 Task: Configure the predefined case teams.
Action: Mouse moved to (1260, 91)
Screenshot: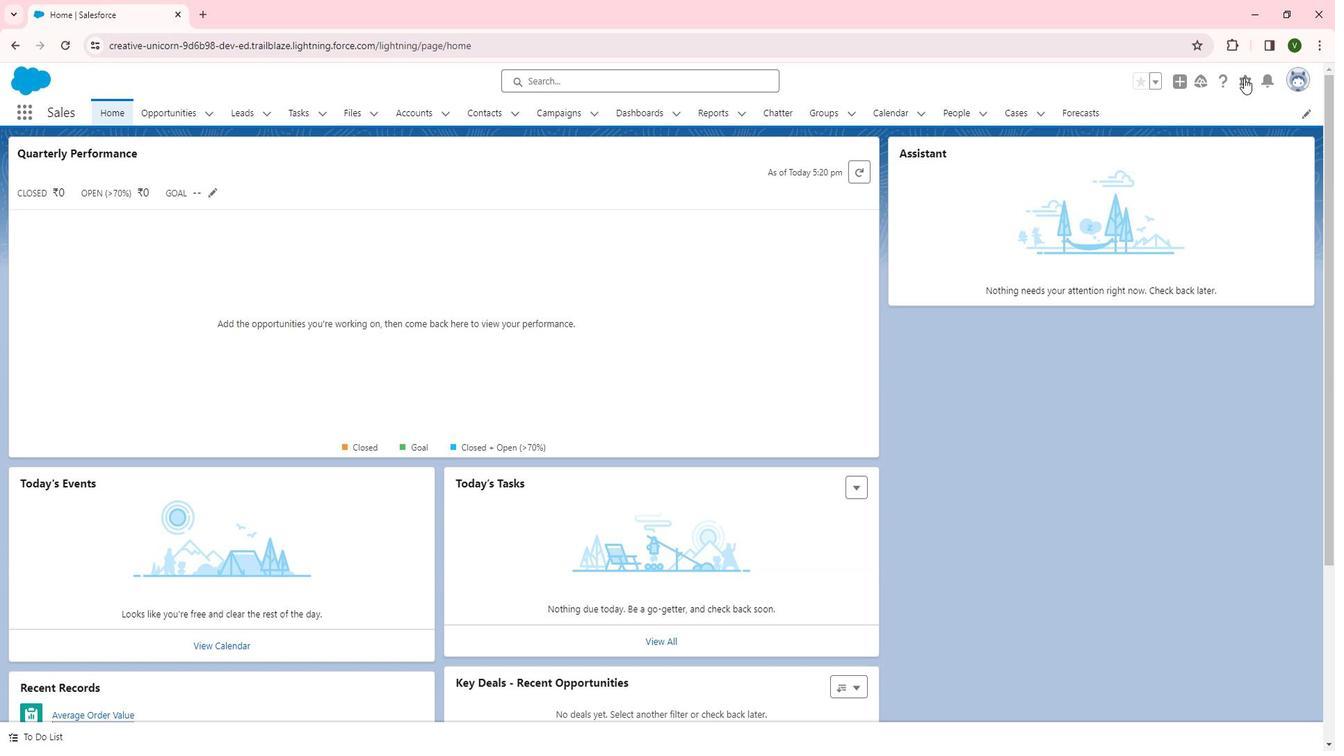 
Action: Mouse pressed left at (1260, 91)
Screenshot: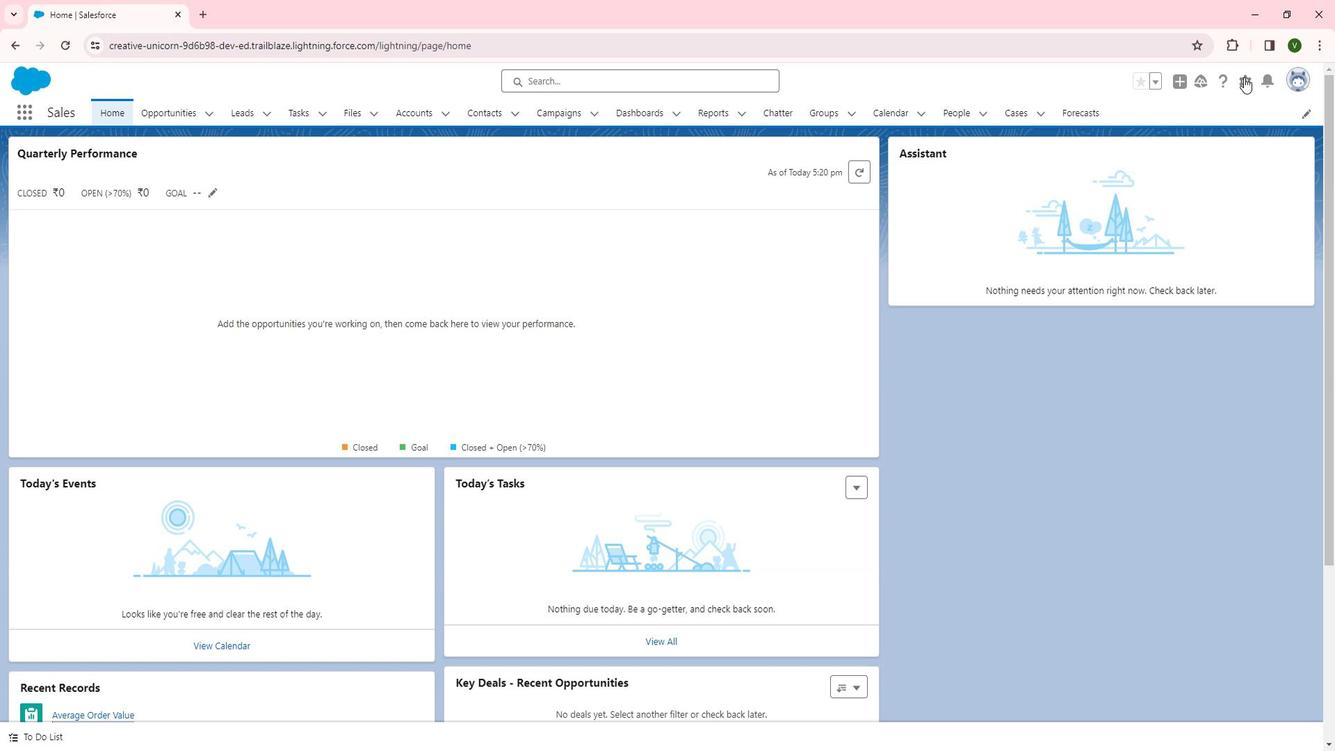 
Action: Mouse moved to (1195, 132)
Screenshot: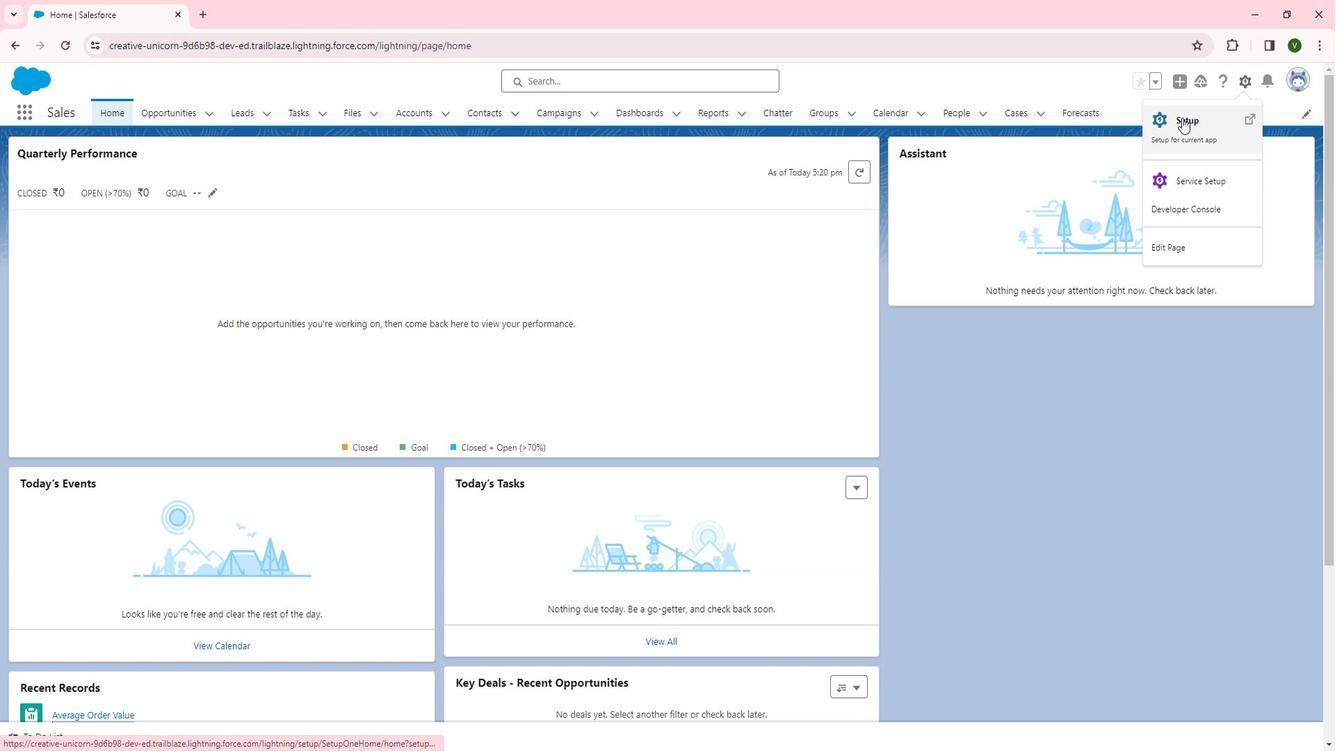 
Action: Mouse pressed left at (1195, 132)
Screenshot: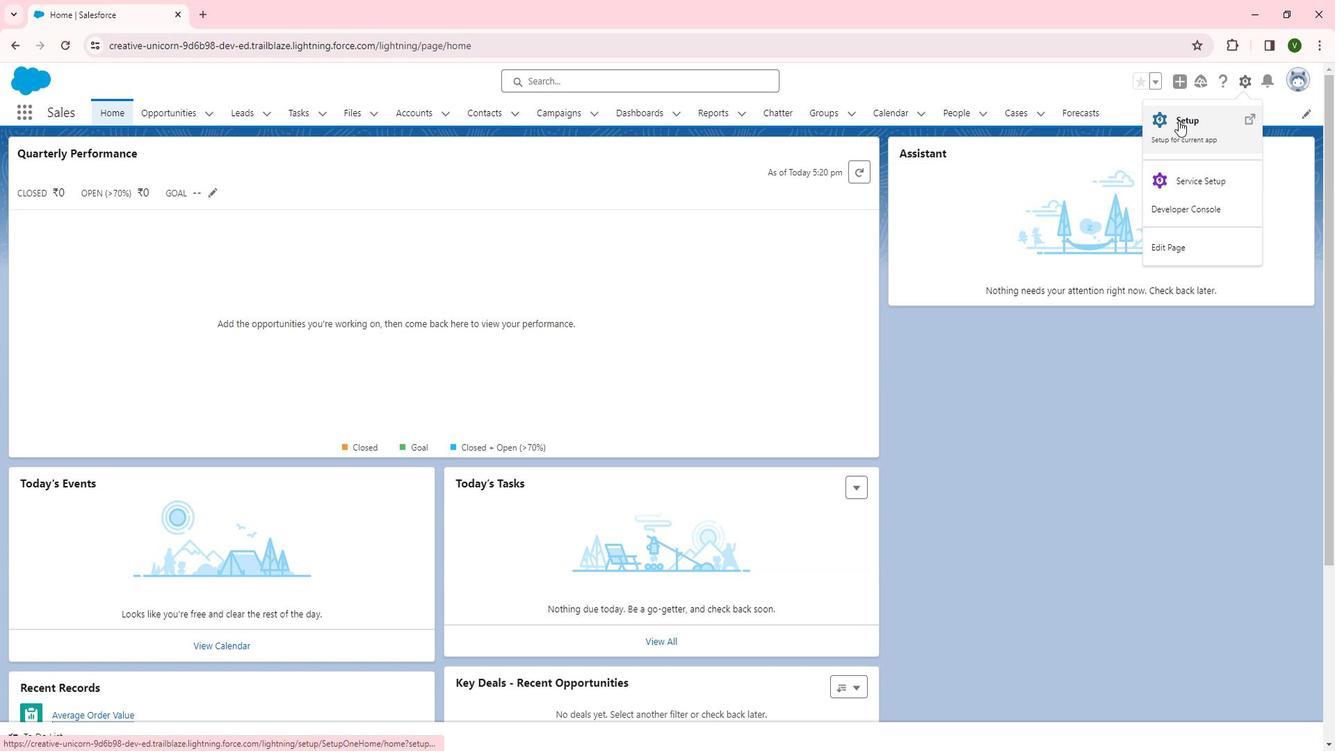 
Action: Mouse moved to (119, 538)
Screenshot: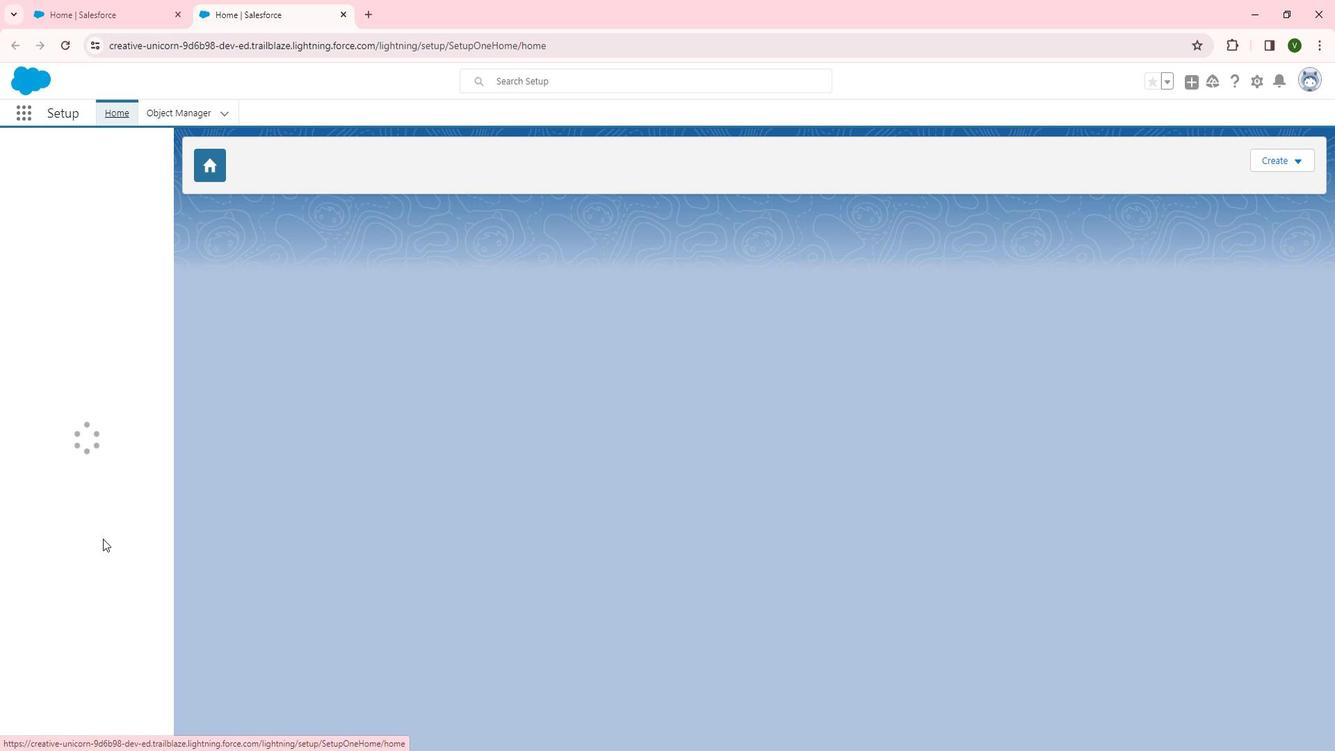
Action: Mouse scrolled (119, 538) with delta (0, 0)
Screenshot: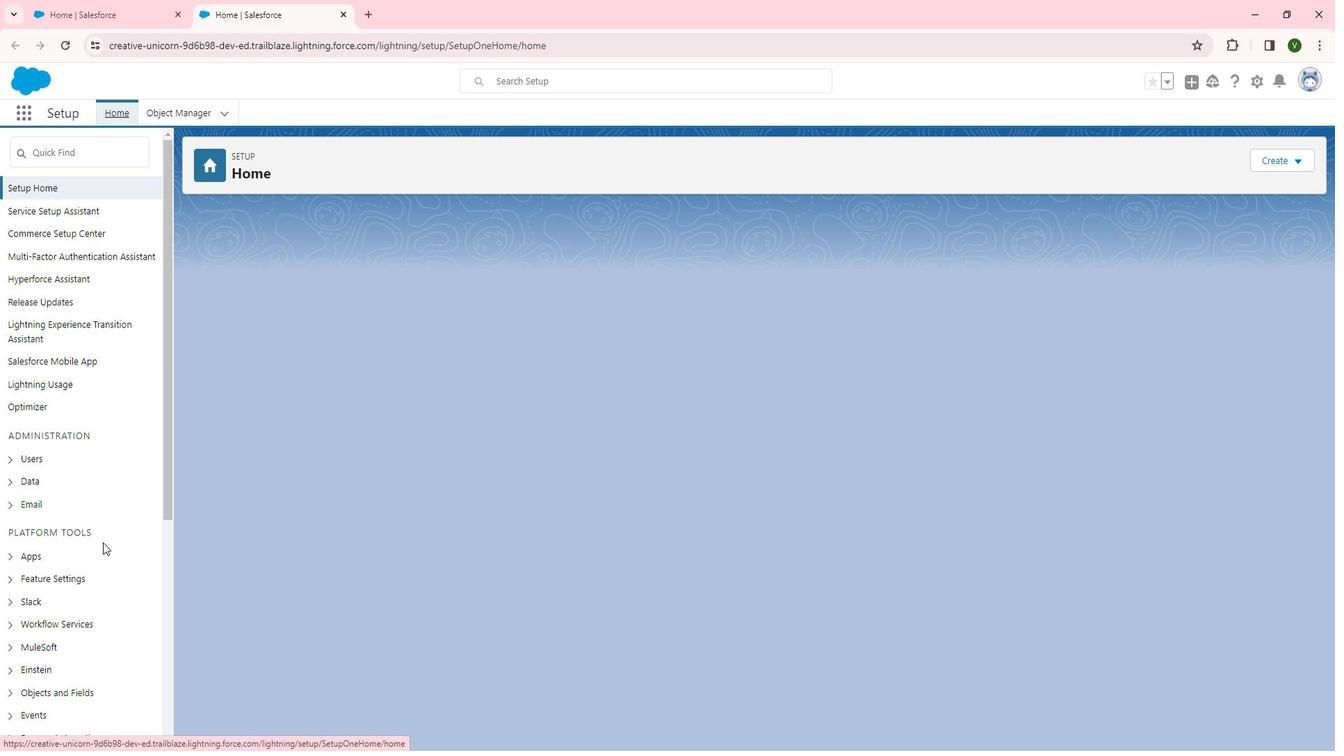 
Action: Mouse scrolled (119, 538) with delta (0, 0)
Screenshot: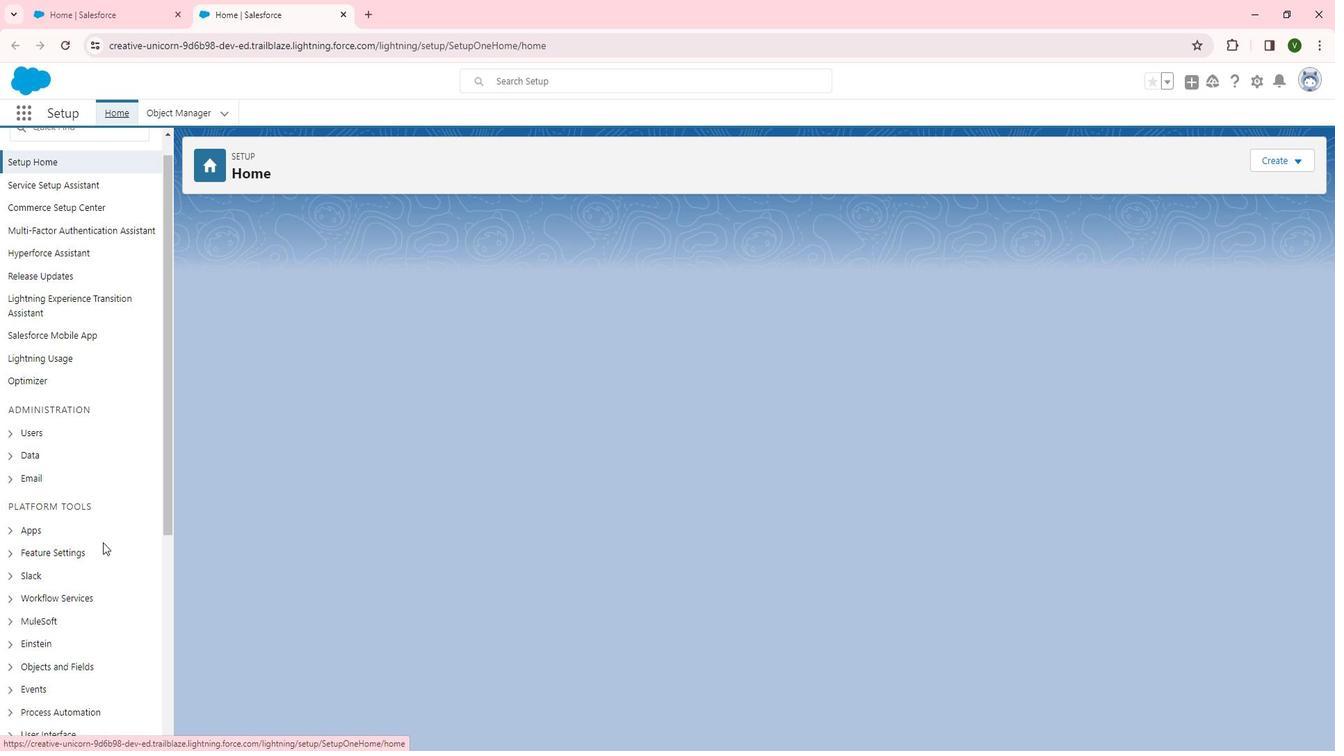 
Action: Mouse scrolled (119, 538) with delta (0, 0)
Screenshot: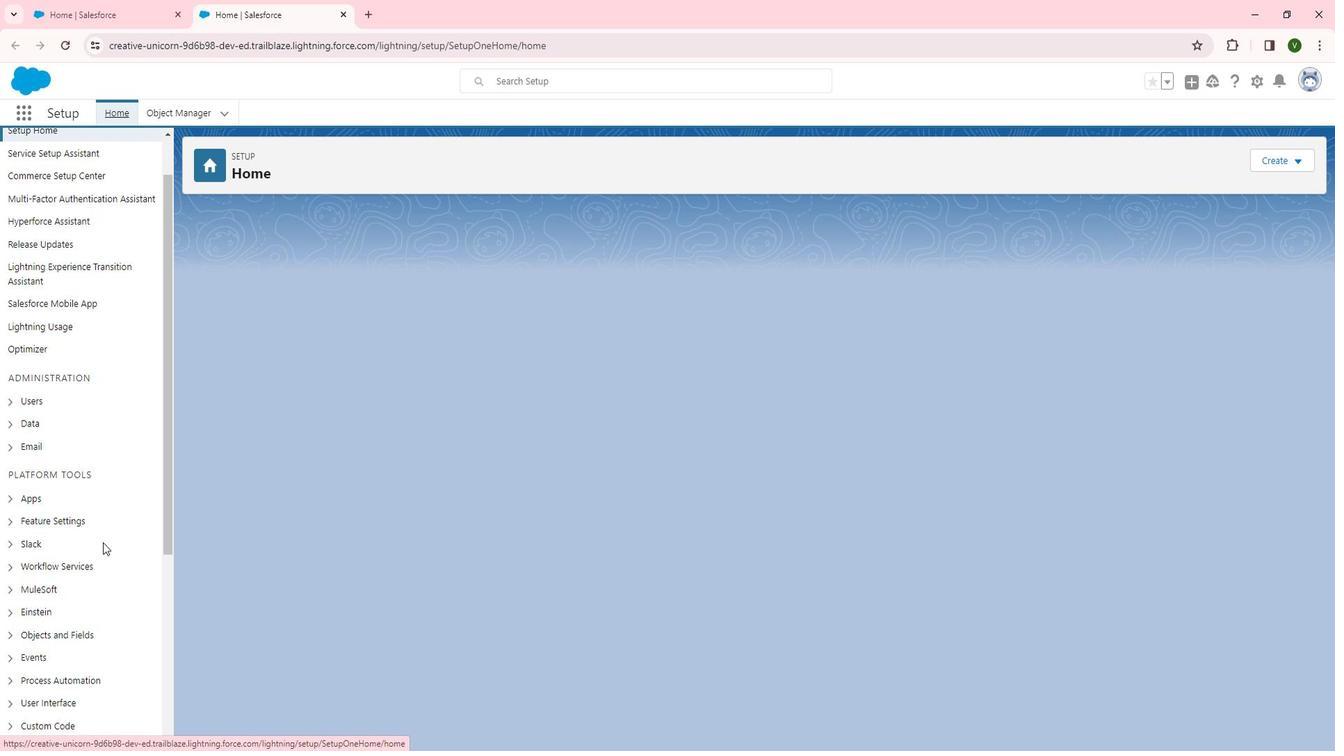 
Action: Mouse moved to (27, 365)
Screenshot: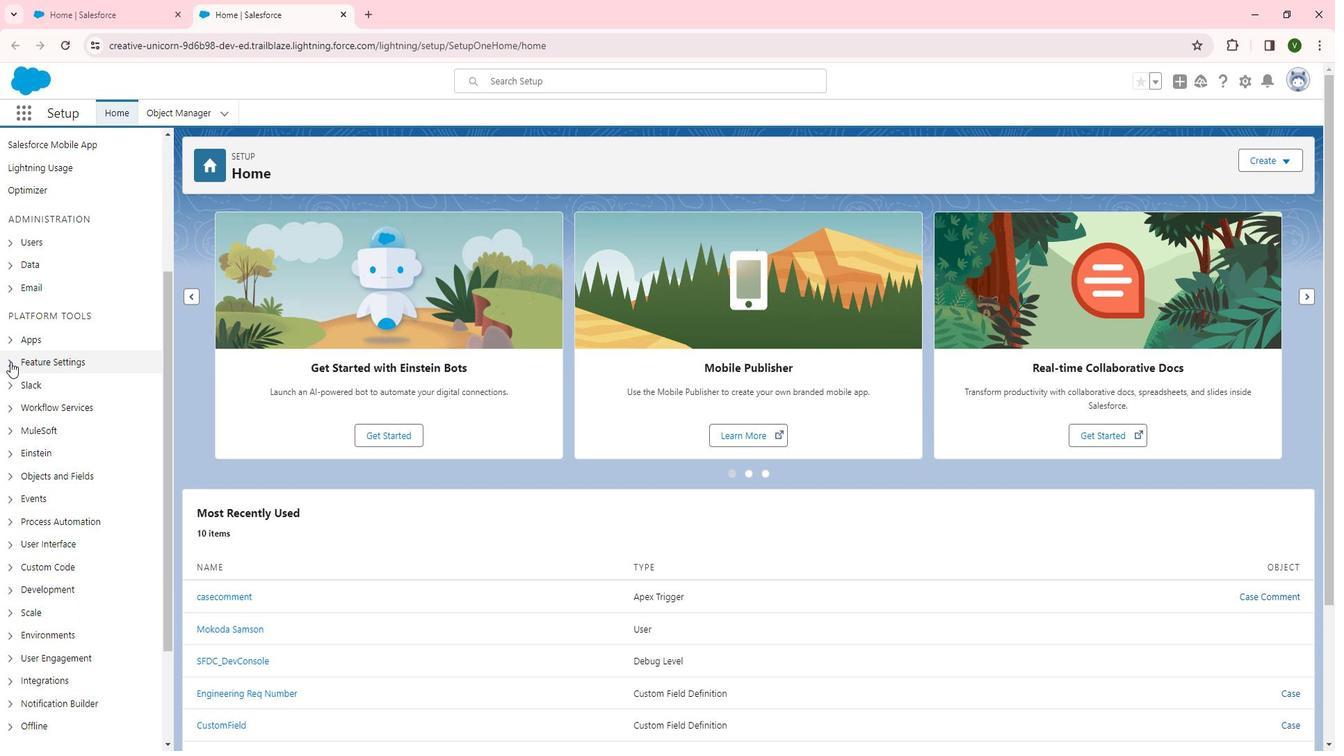 
Action: Mouse pressed left at (27, 365)
Screenshot: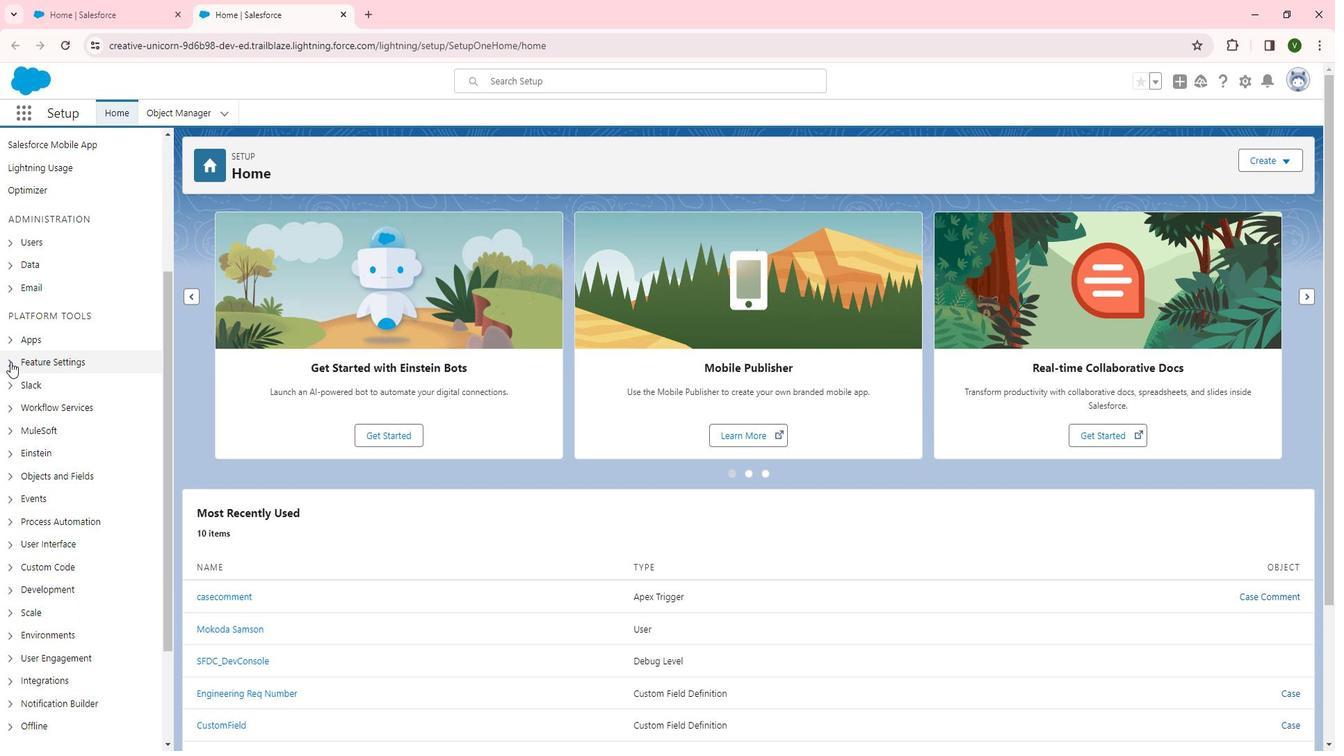 
Action: Mouse moved to (93, 643)
Screenshot: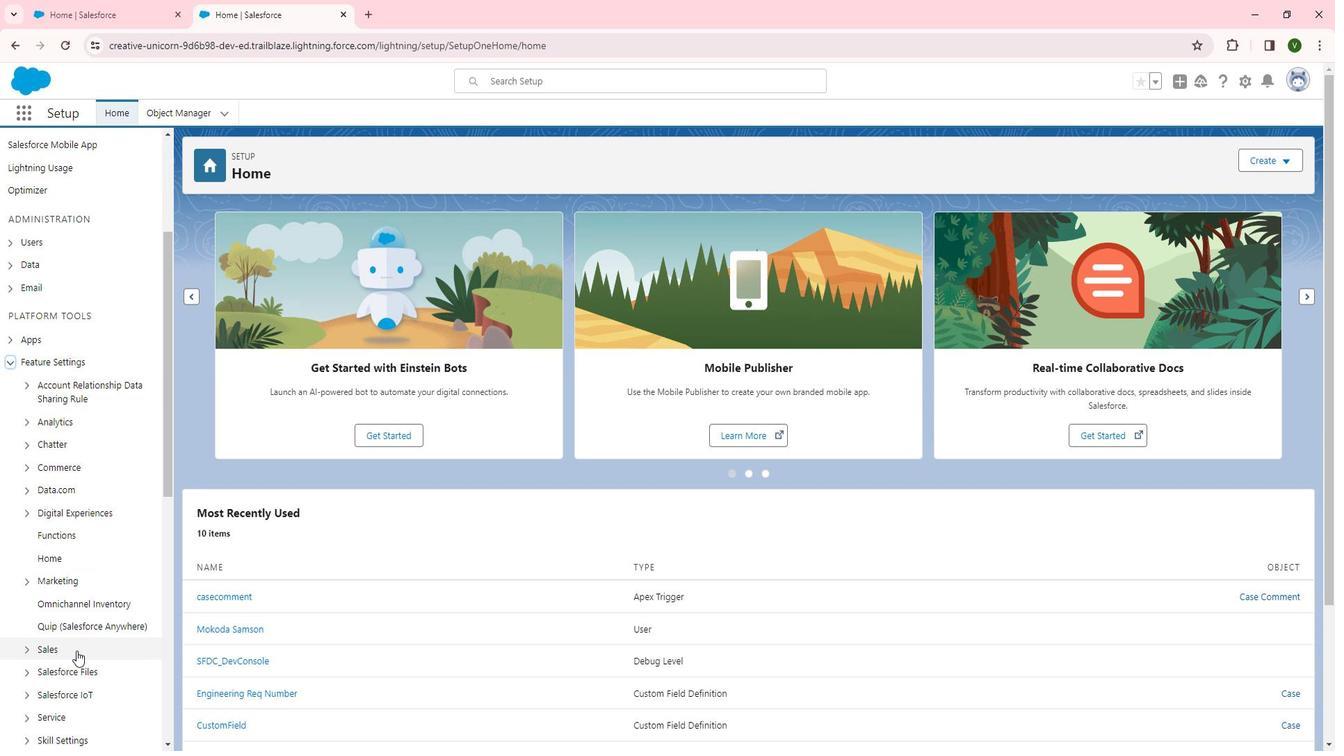 
Action: Mouse scrolled (93, 642) with delta (0, 0)
Screenshot: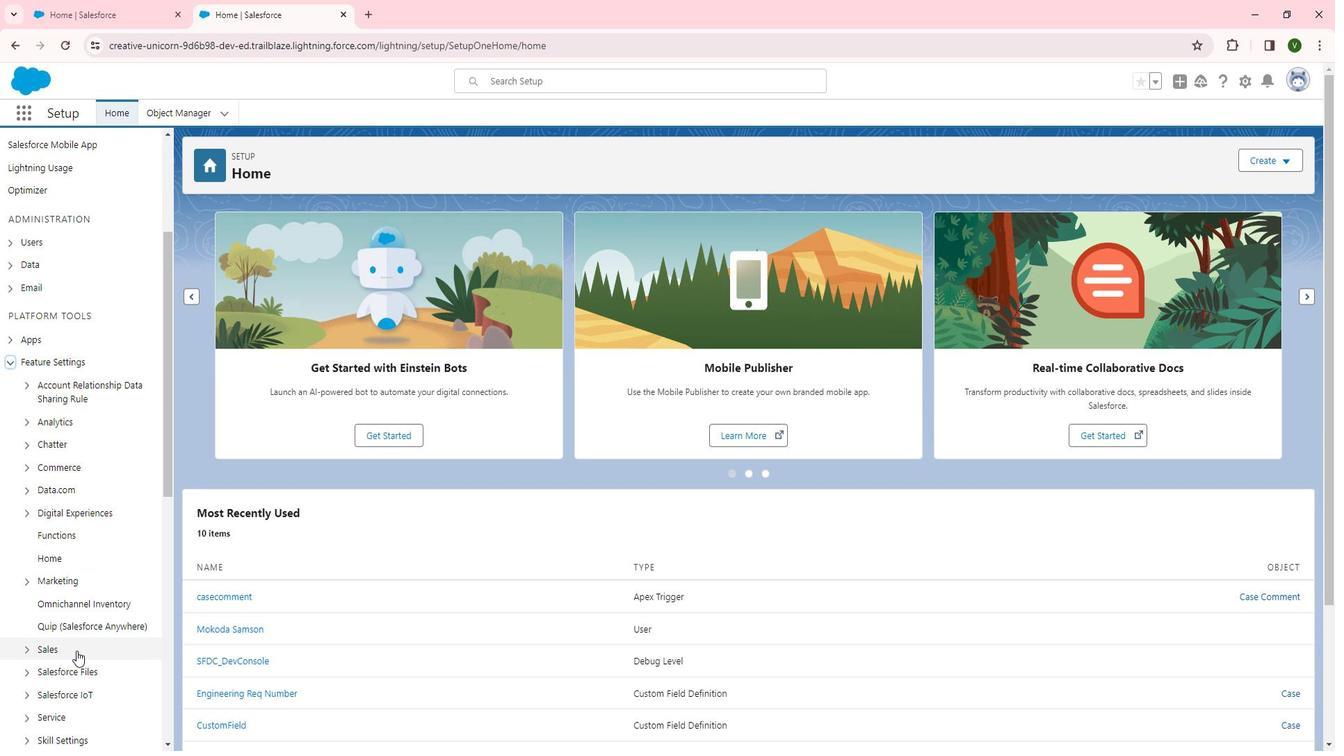 
Action: Mouse scrolled (93, 642) with delta (0, 0)
Screenshot: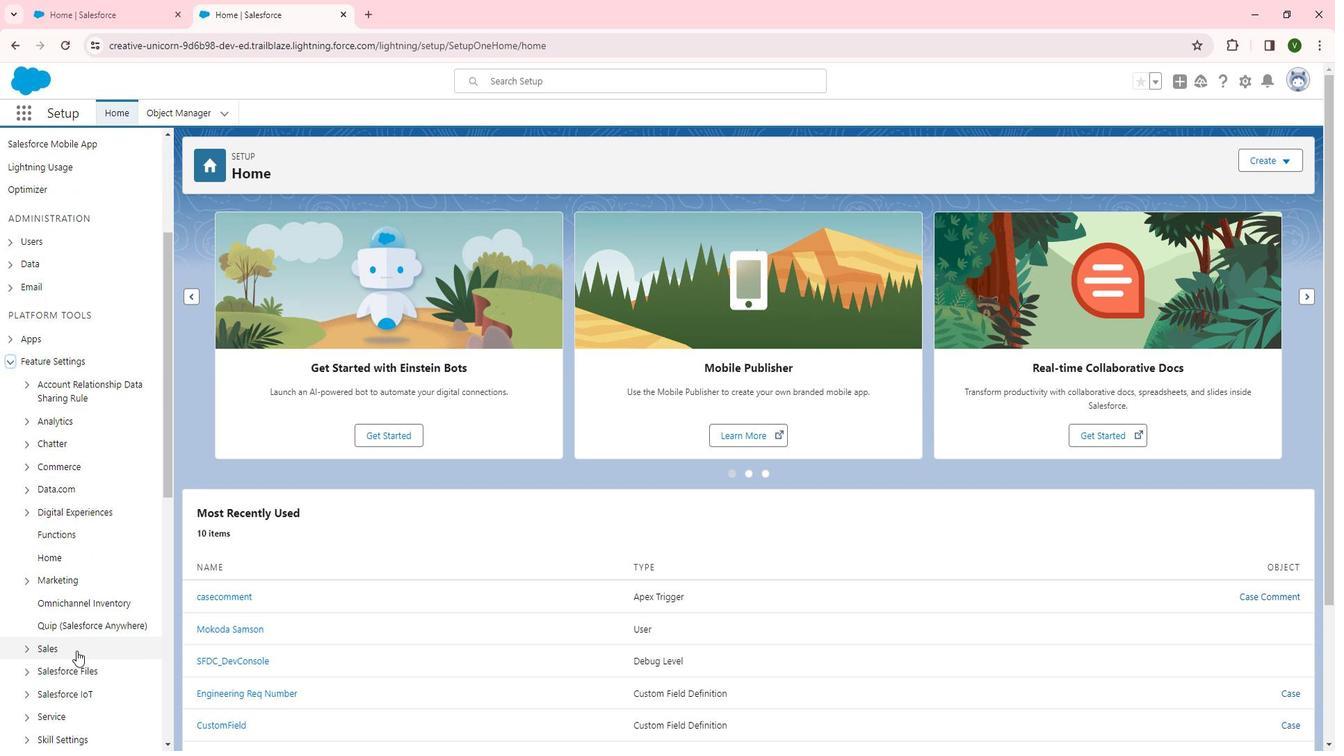 
Action: Mouse moved to (44, 563)
Screenshot: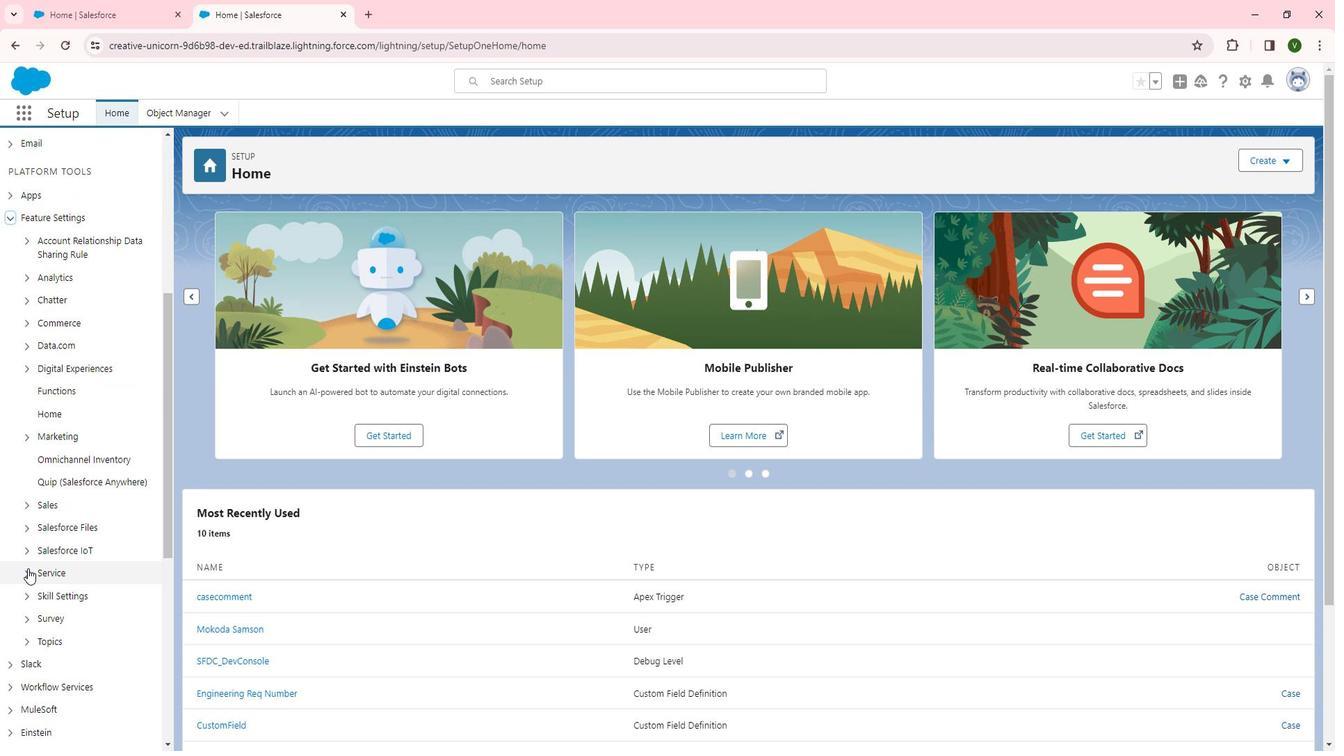 
Action: Mouse pressed left at (44, 563)
Screenshot: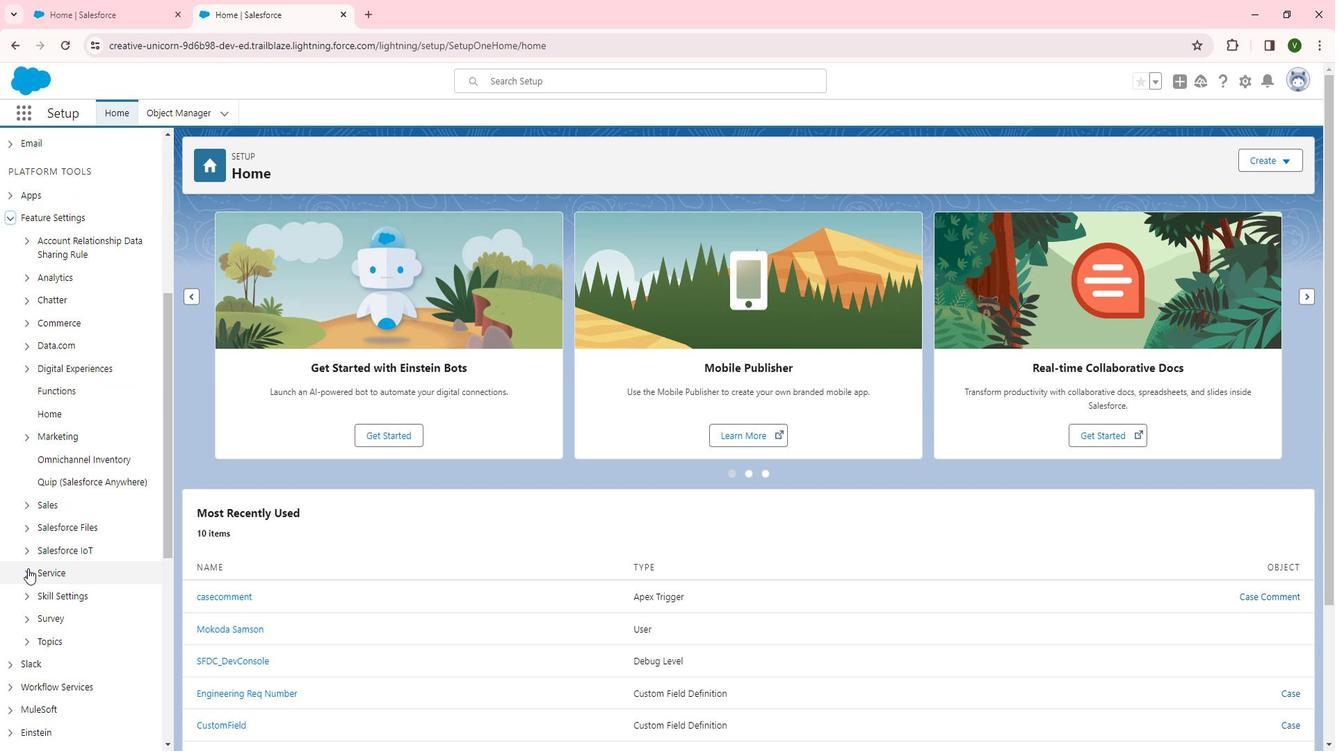 
Action: Mouse moved to (106, 571)
Screenshot: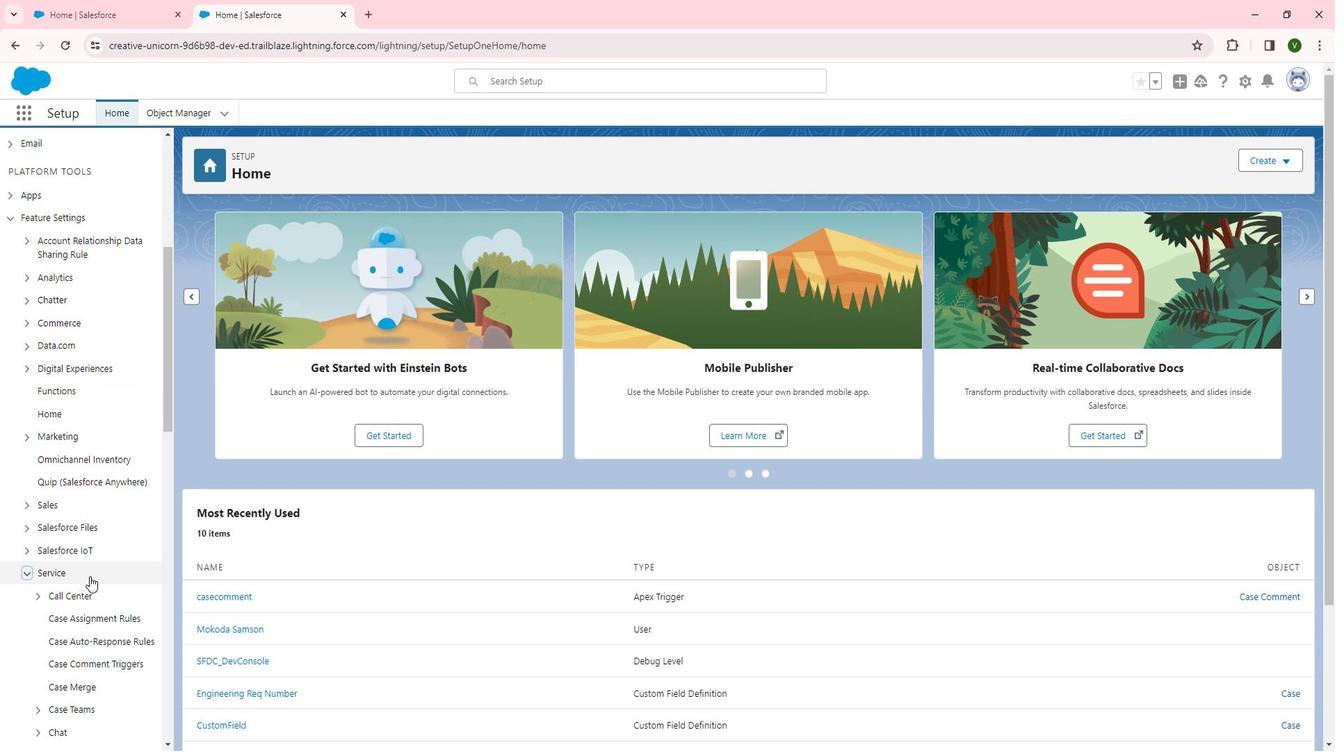 
Action: Mouse scrolled (106, 570) with delta (0, 0)
Screenshot: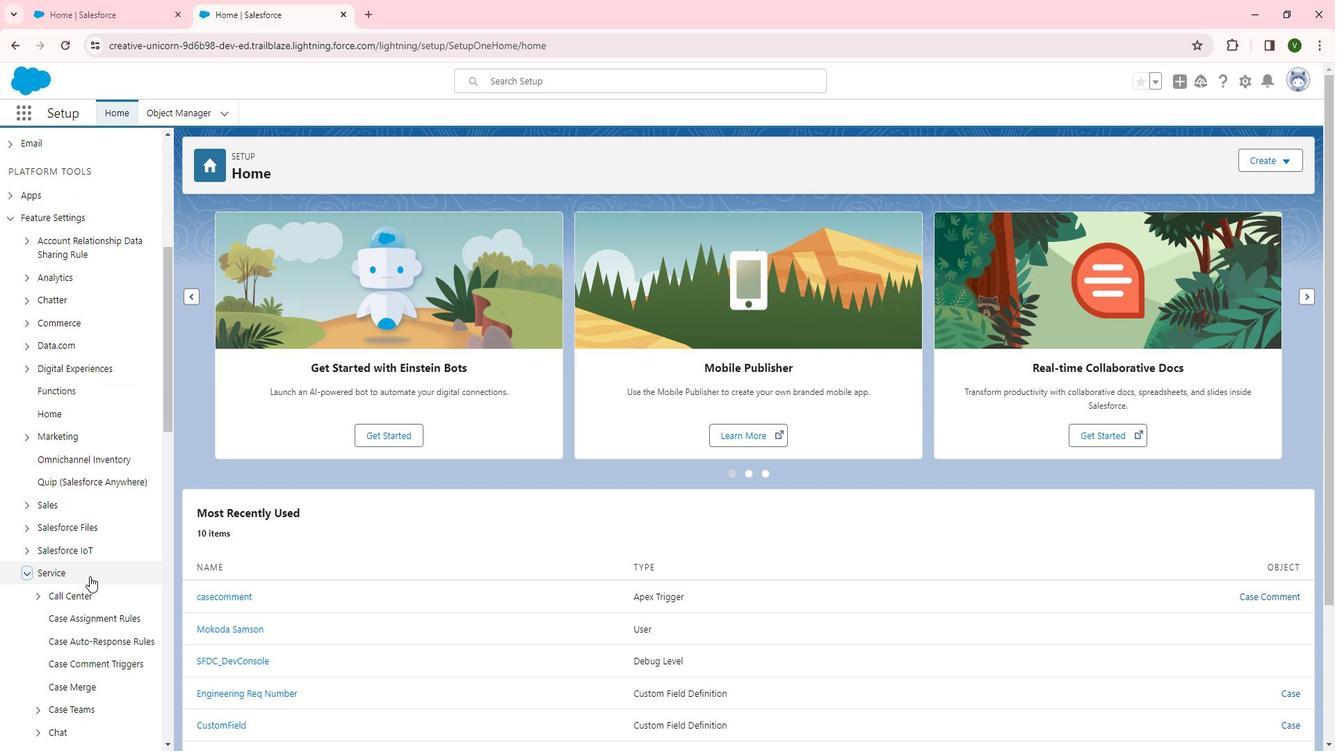 
Action: Mouse scrolled (106, 570) with delta (0, 0)
Screenshot: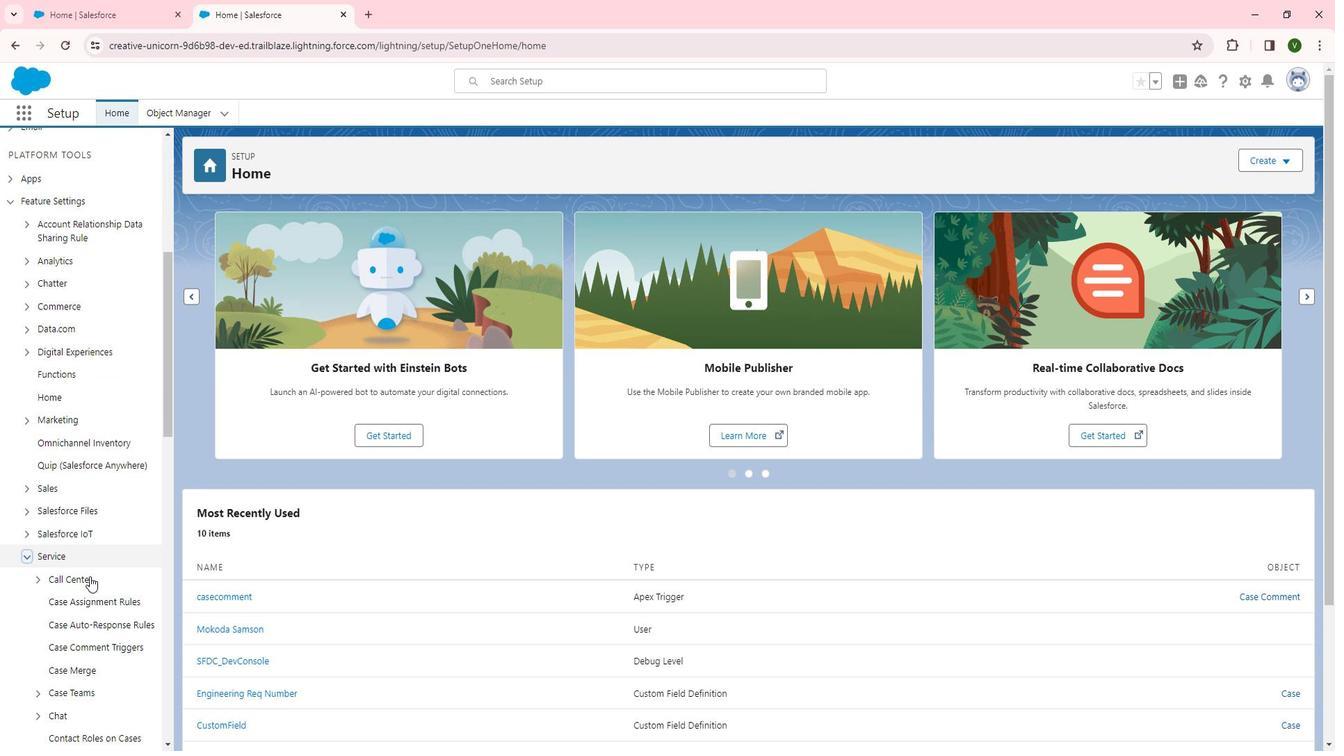 
Action: Mouse moved to (56, 558)
Screenshot: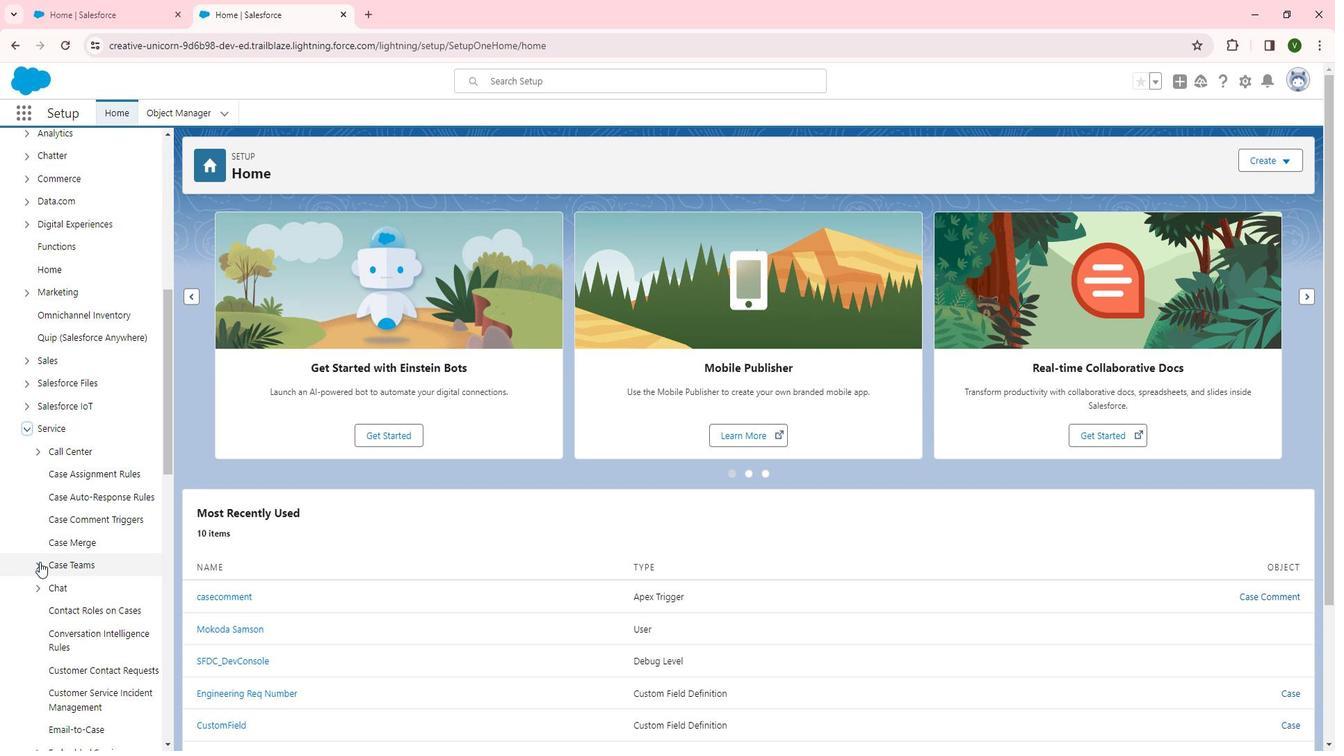 
Action: Mouse pressed left at (56, 558)
Screenshot: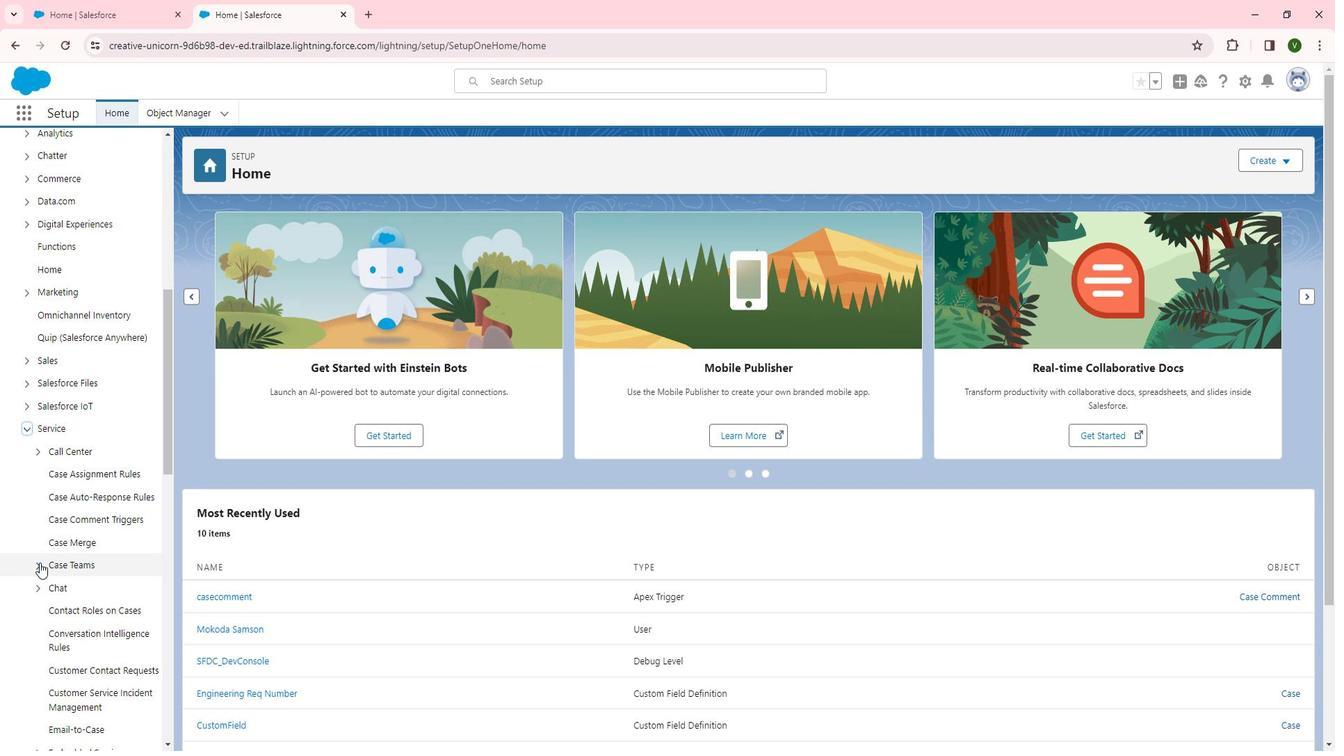 
Action: Mouse moved to (116, 603)
Screenshot: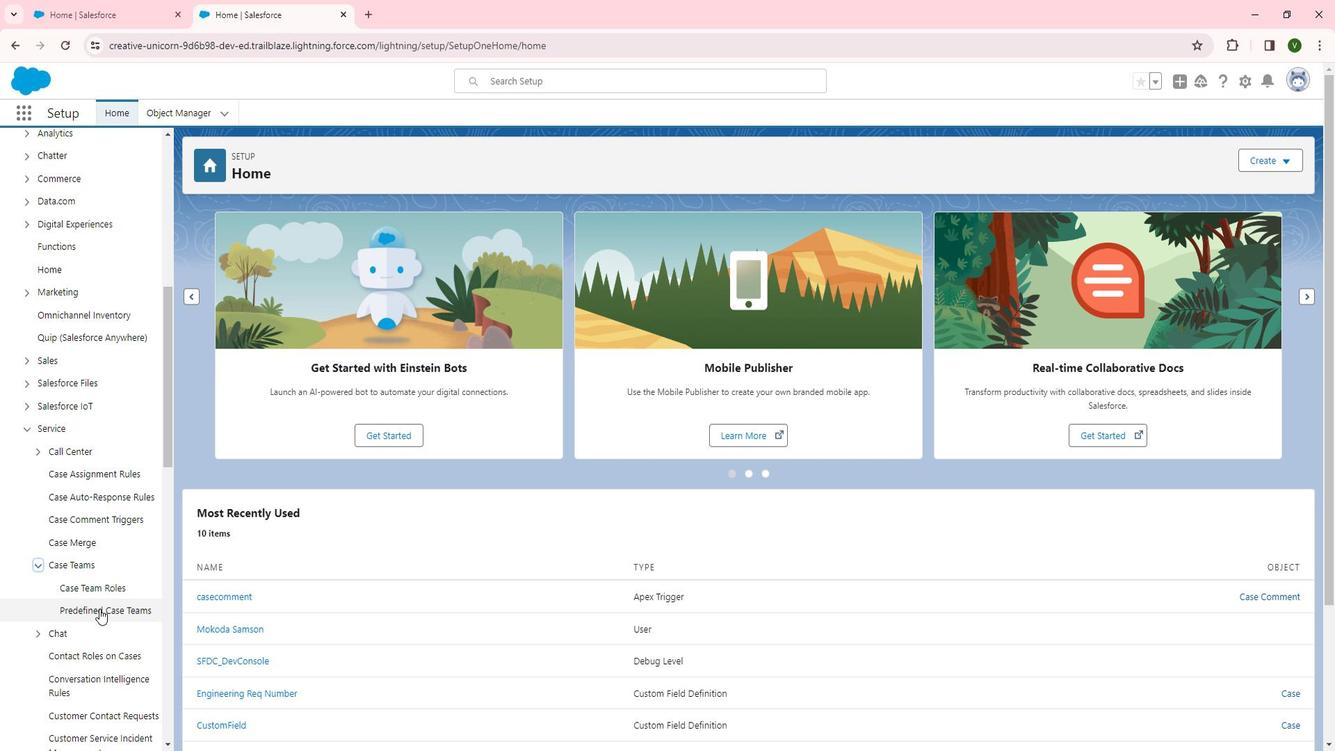 
Action: Mouse pressed left at (116, 603)
Screenshot: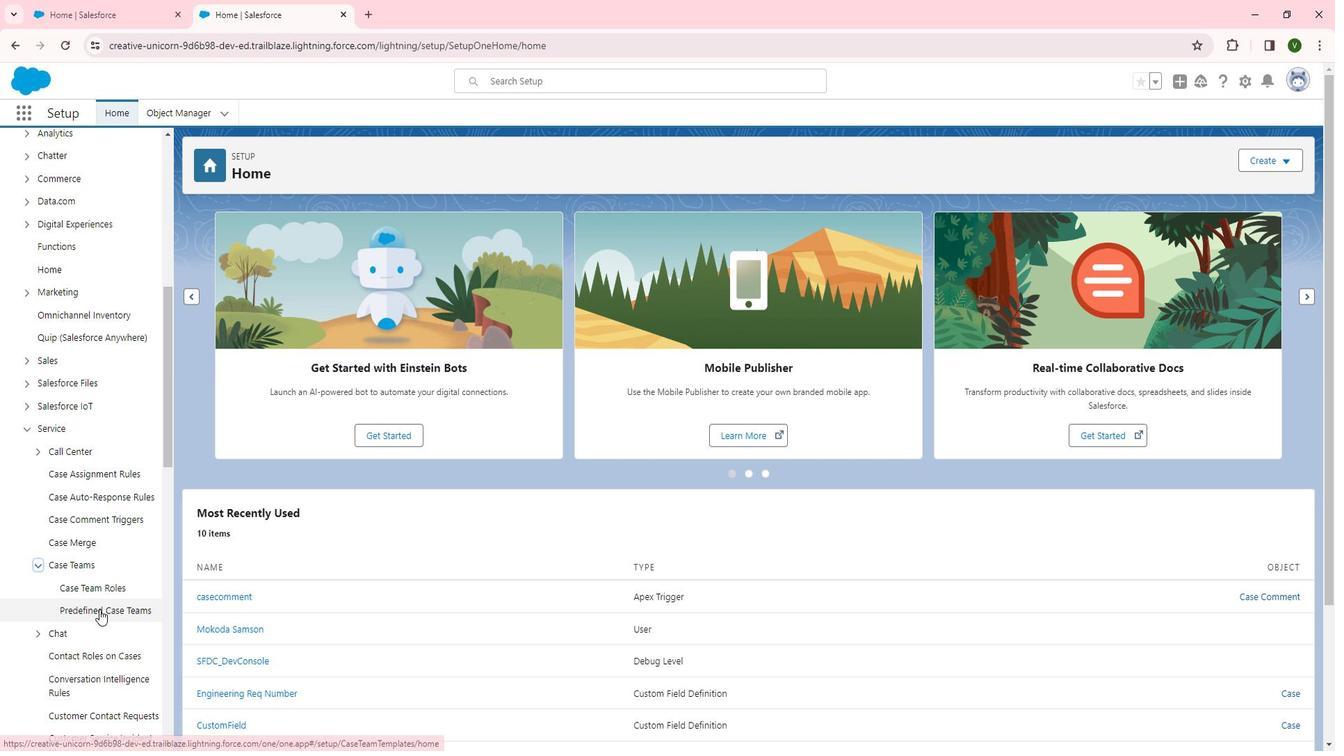 
Action: Mouse moved to (771, 286)
Screenshot: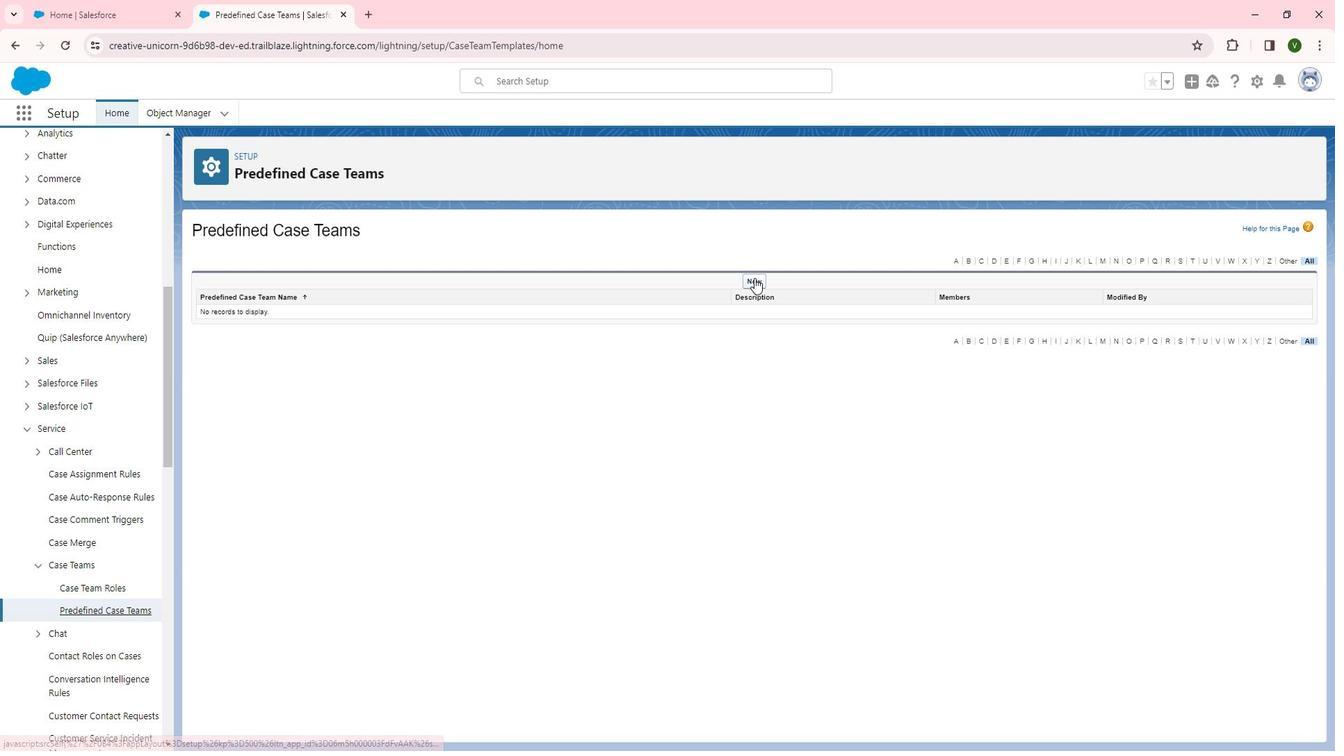 
Action: Mouse pressed left at (771, 286)
Screenshot: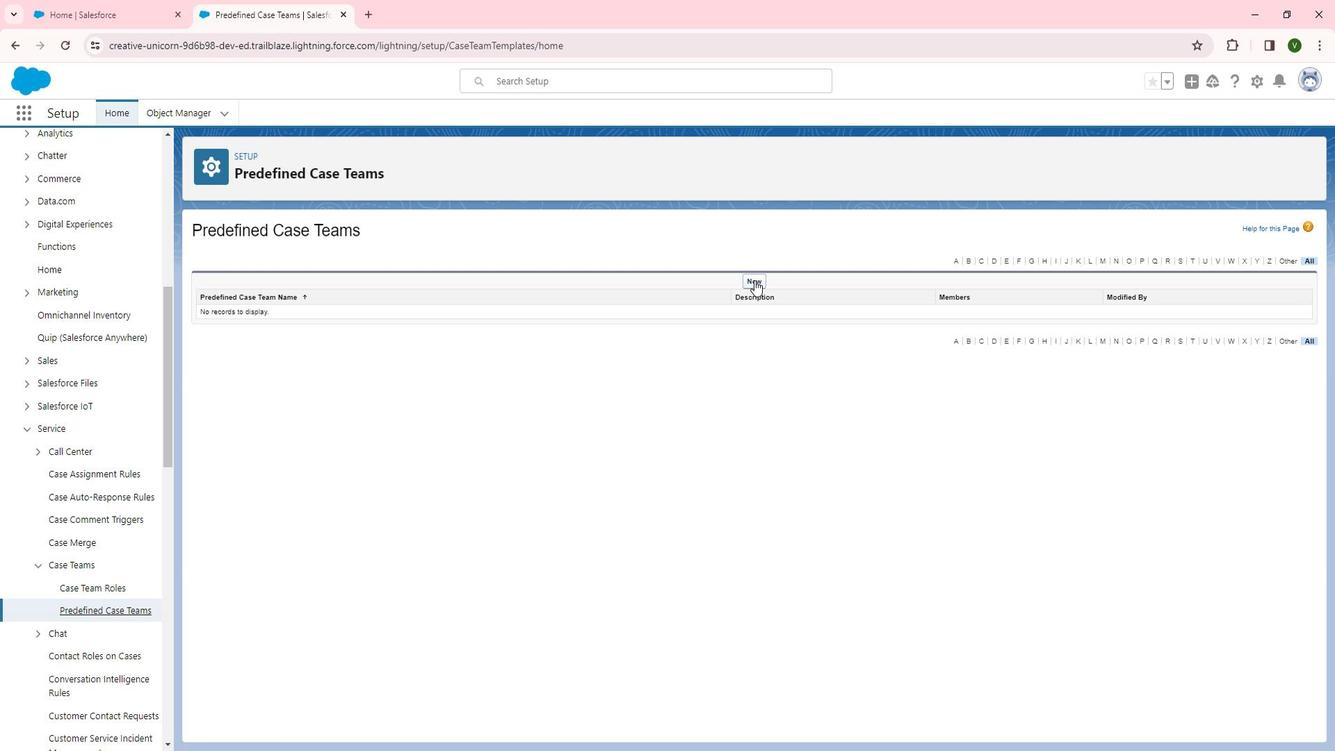 
Action: Mouse moved to (458, 301)
Screenshot: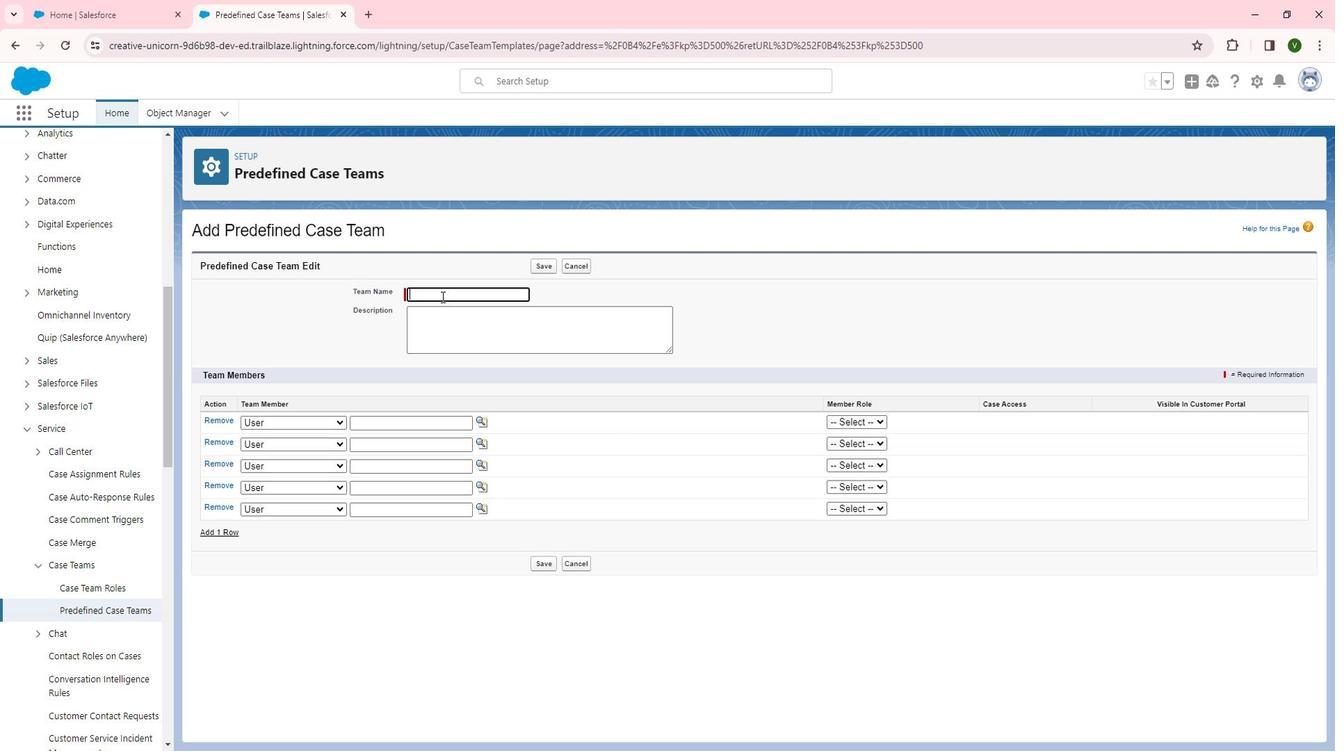 
Action: Key pressed chat<Key.space><Key.shift>Support
Screenshot: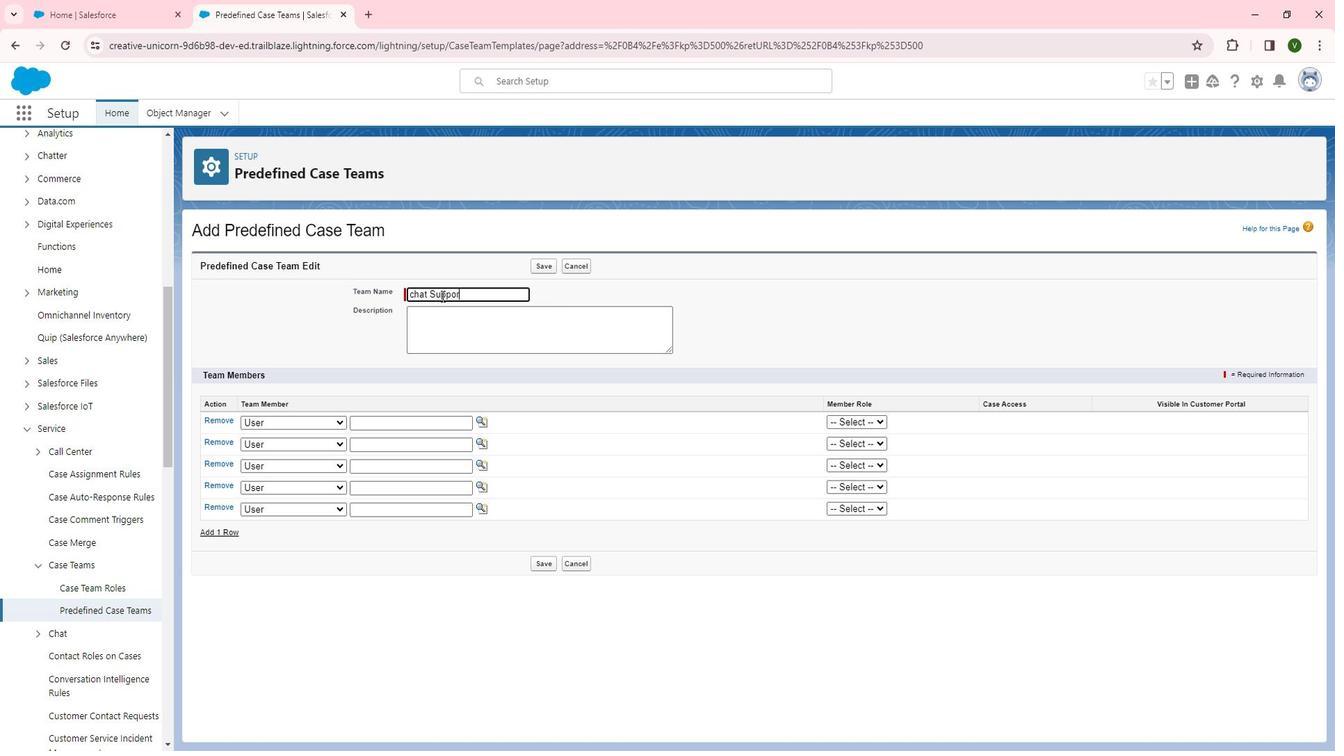 
Action: Mouse moved to (342, 424)
Screenshot: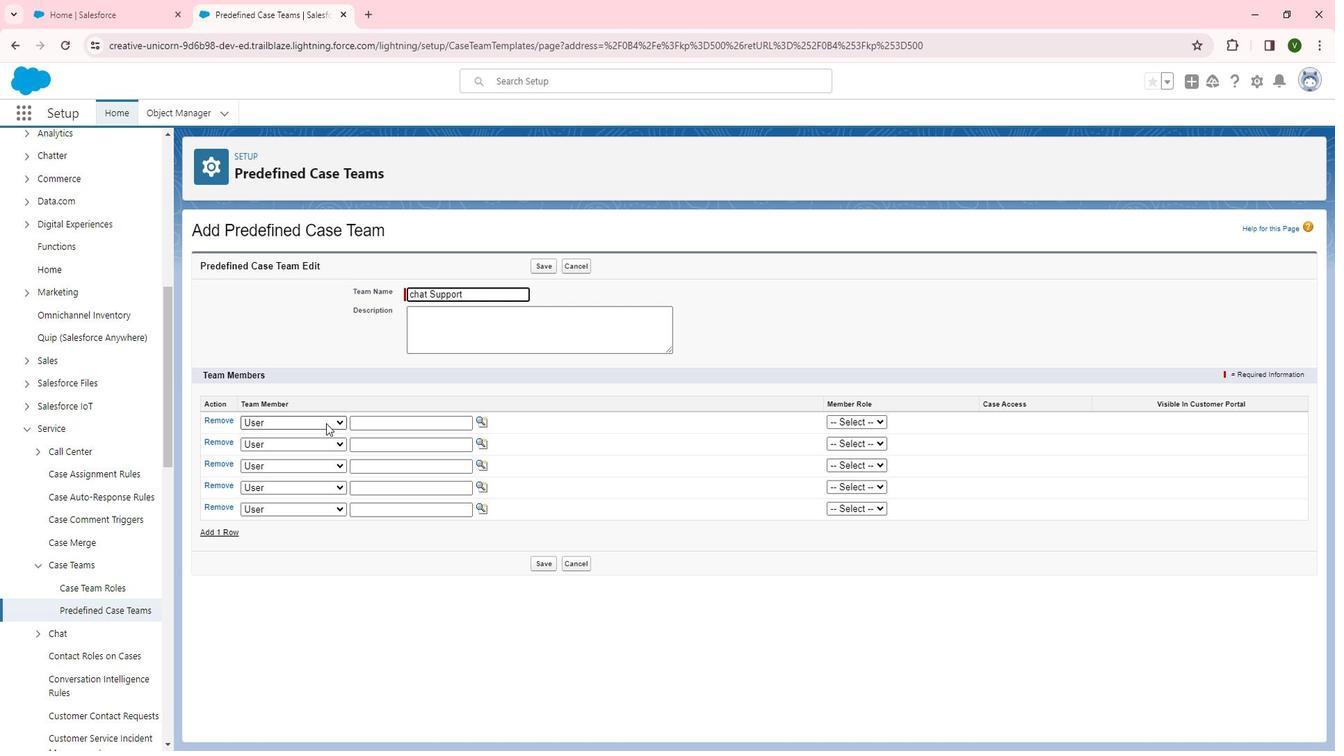 
Action: Mouse pressed left at (342, 424)
Screenshot: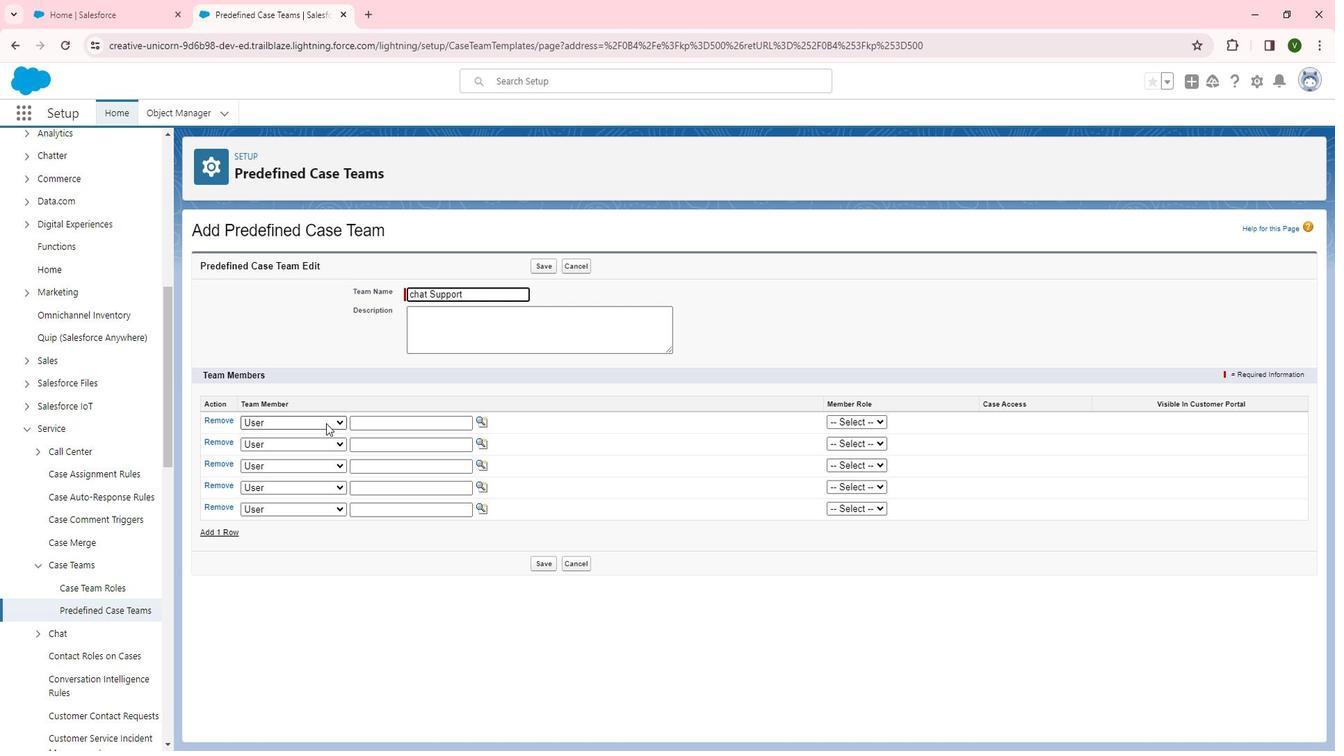 
Action: Mouse moved to (314, 456)
Screenshot: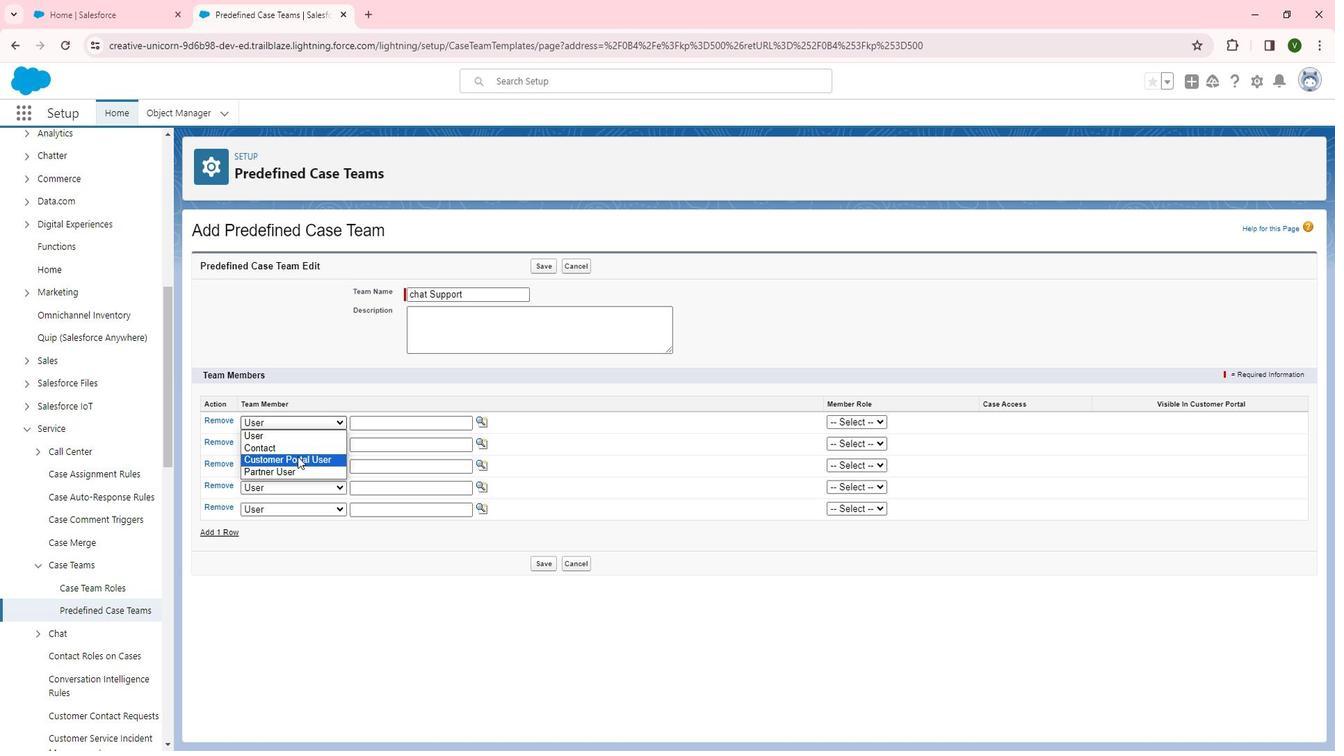 
Action: Mouse pressed left at (314, 456)
Screenshot: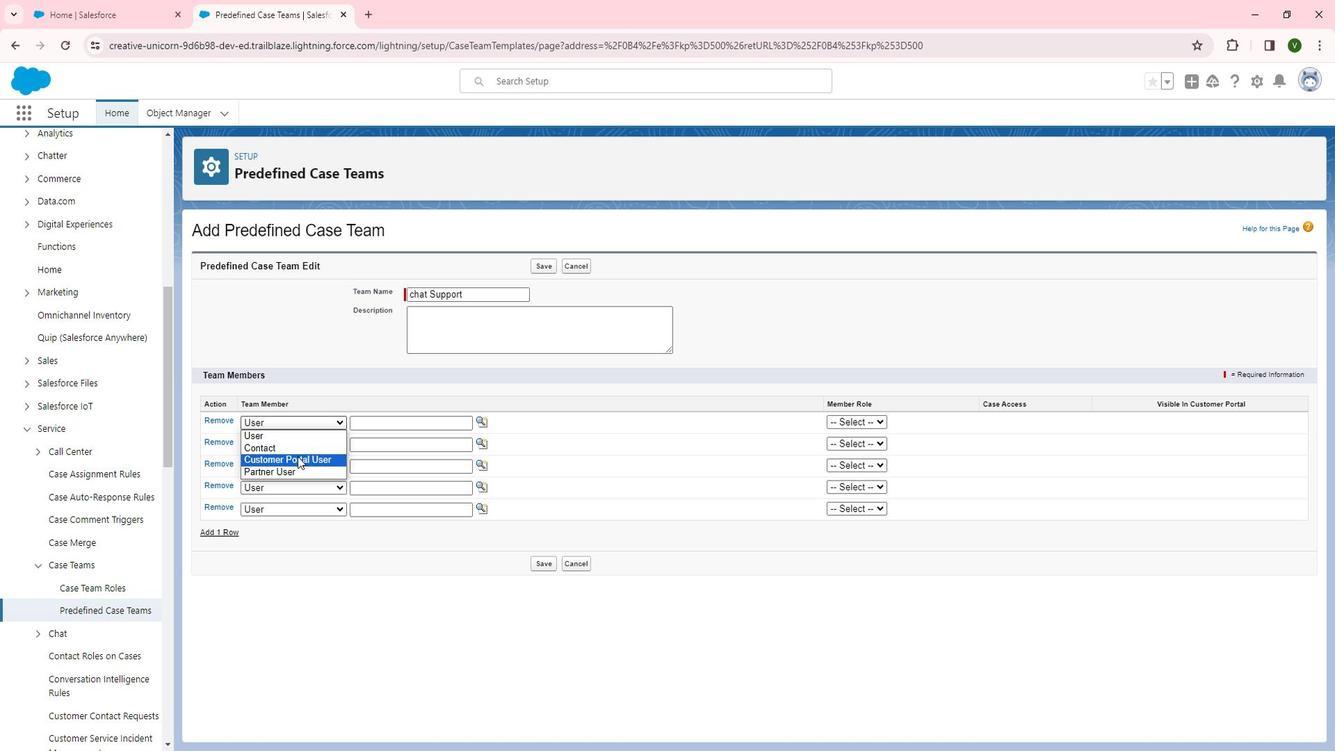 
Action: Mouse moved to (498, 421)
Screenshot: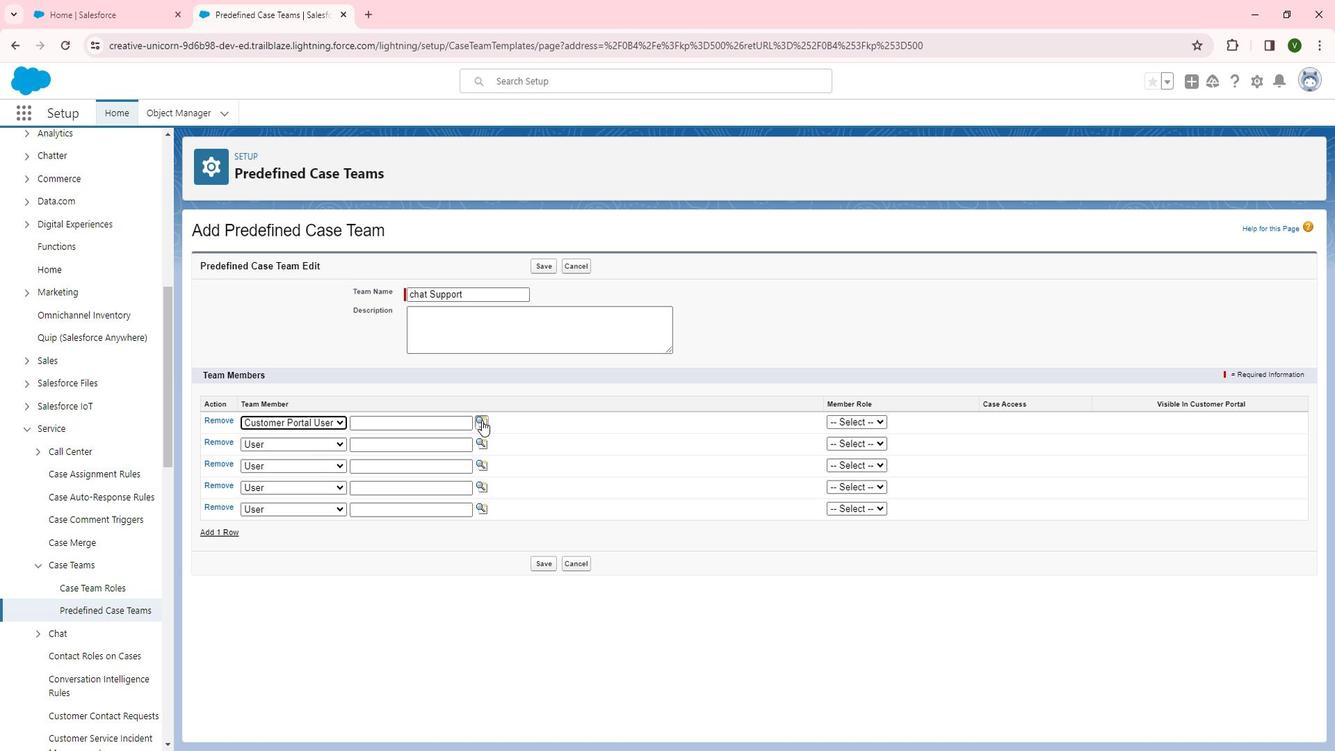 
Action: Mouse pressed left at (498, 421)
Screenshot: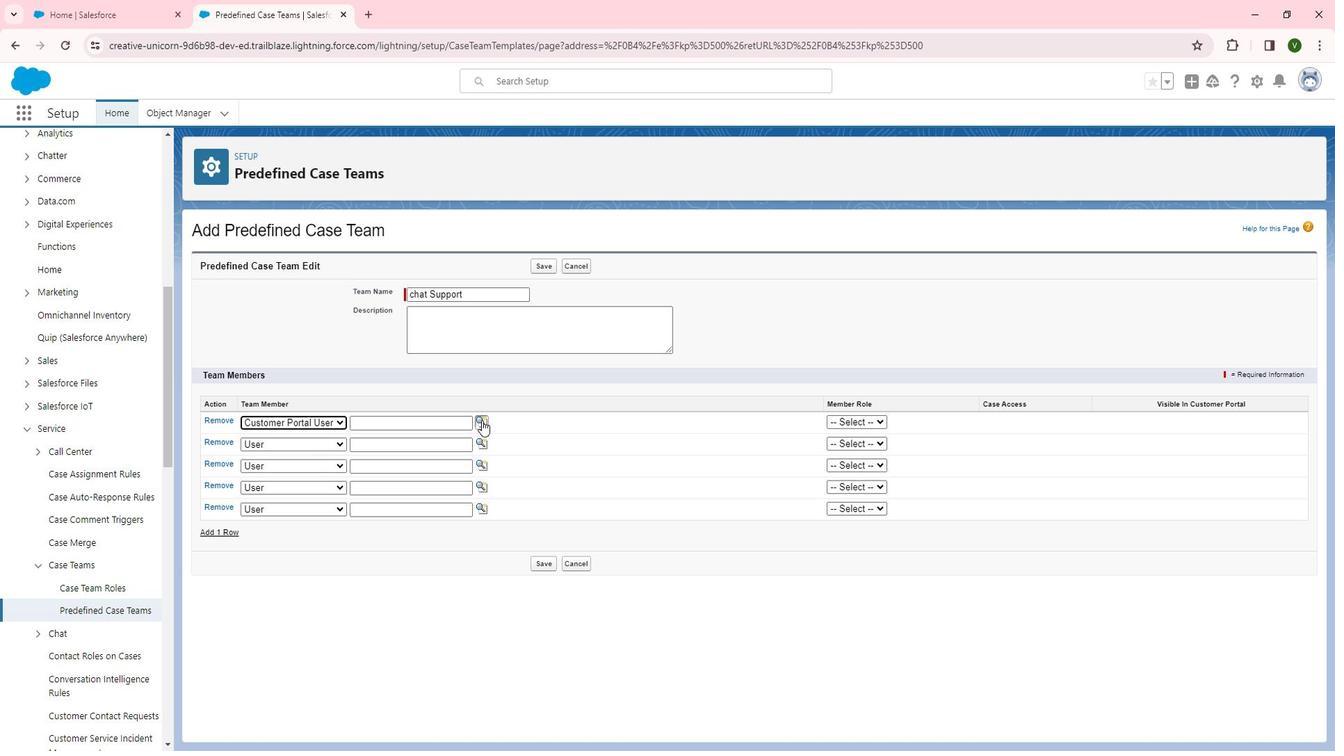 
Action: Mouse moved to (710, 368)
Screenshot: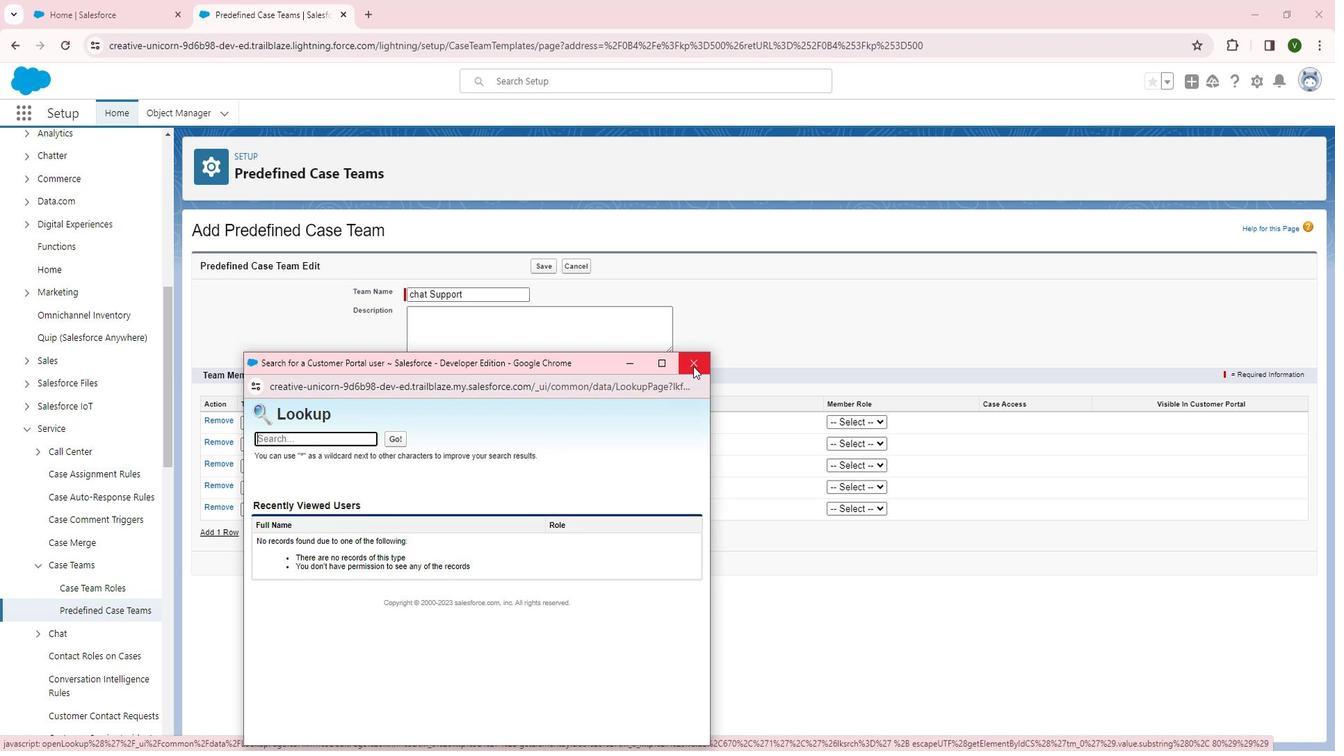 
Action: Mouse pressed left at (710, 368)
Screenshot: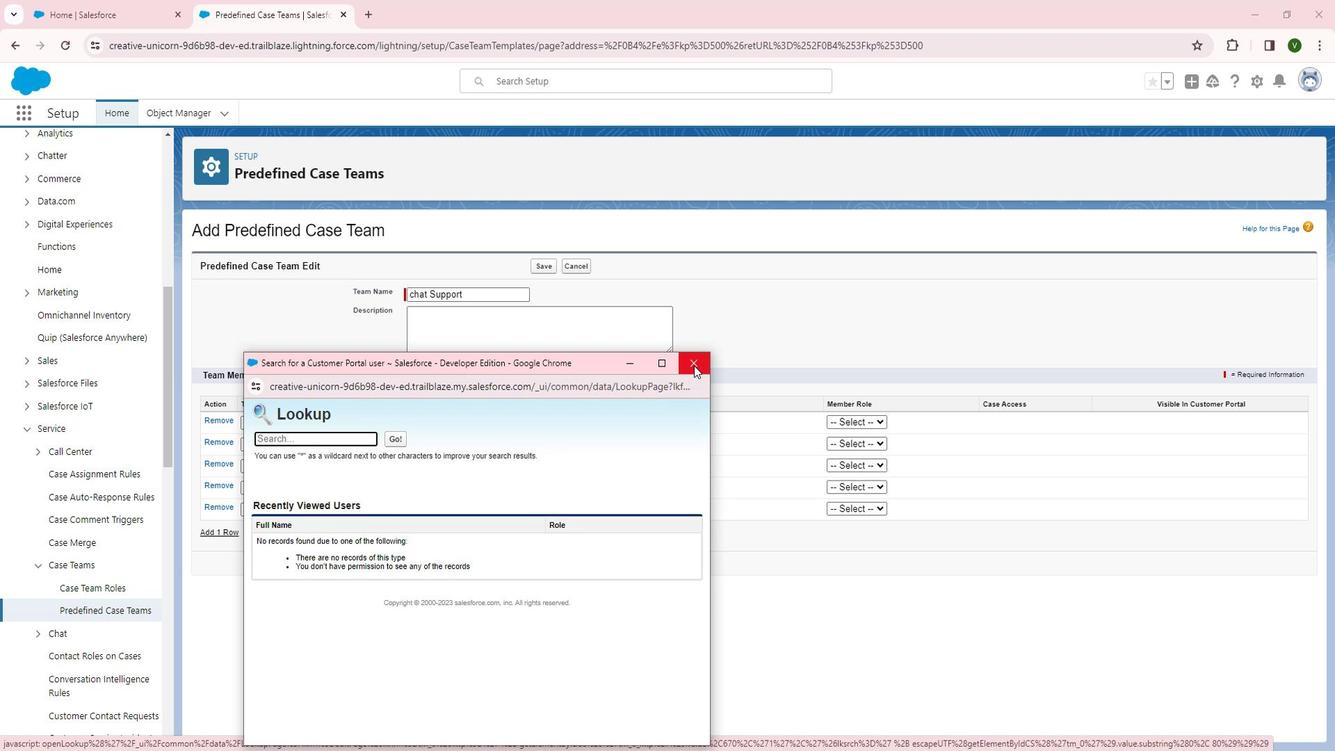 
Action: Mouse moved to (330, 426)
Screenshot: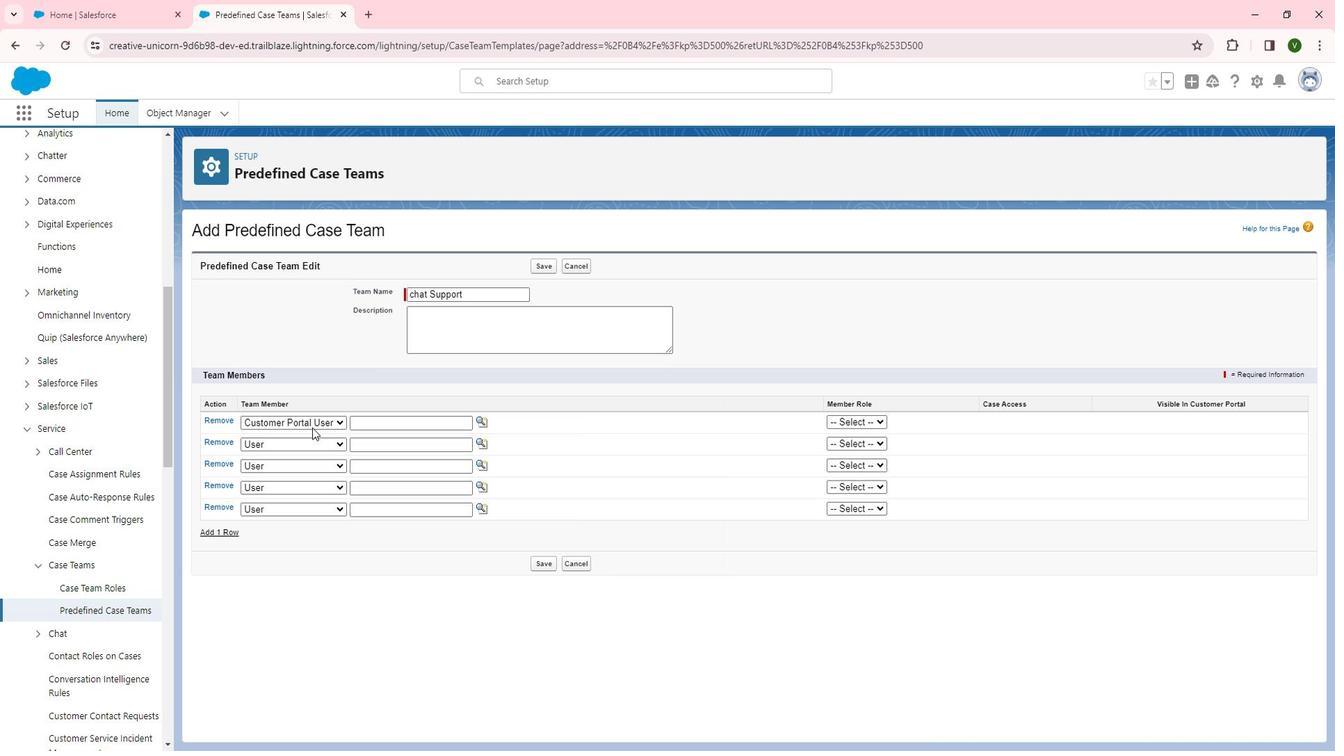 
Action: Mouse pressed left at (330, 426)
Screenshot: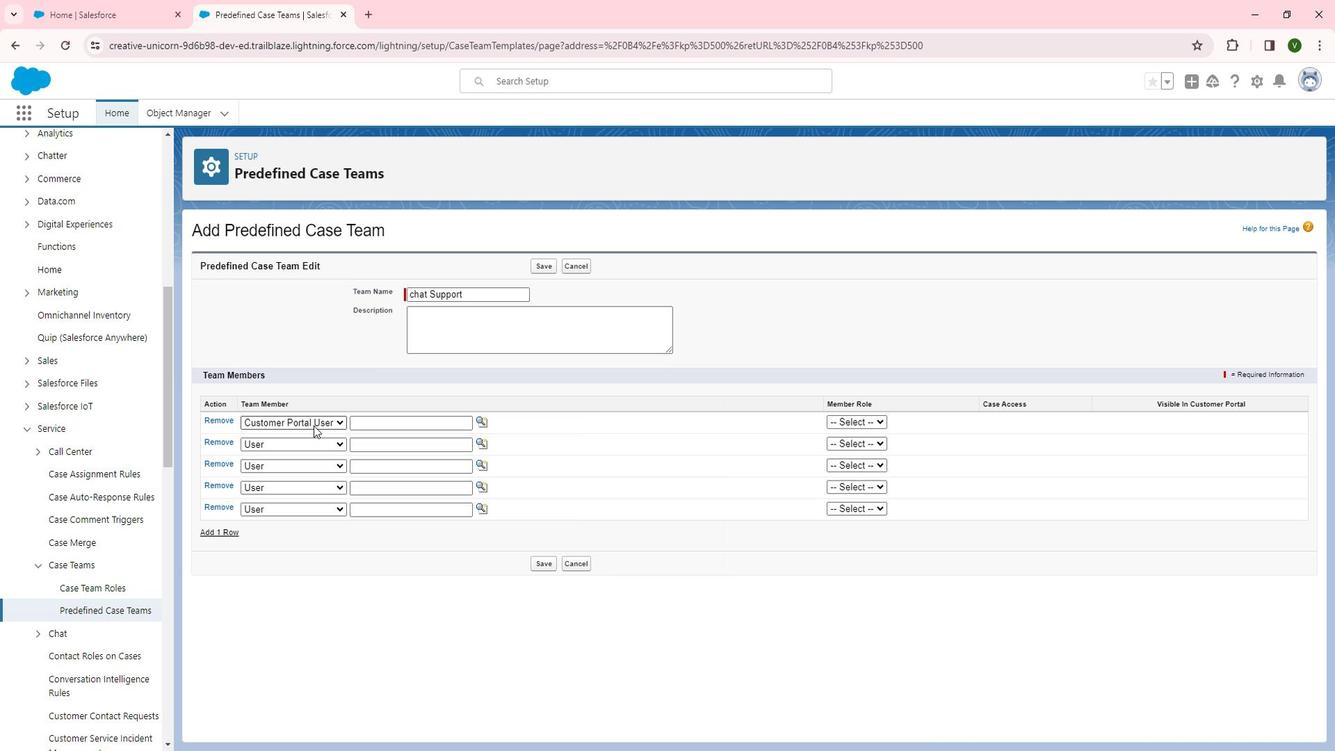 
Action: Mouse moved to (314, 441)
Screenshot: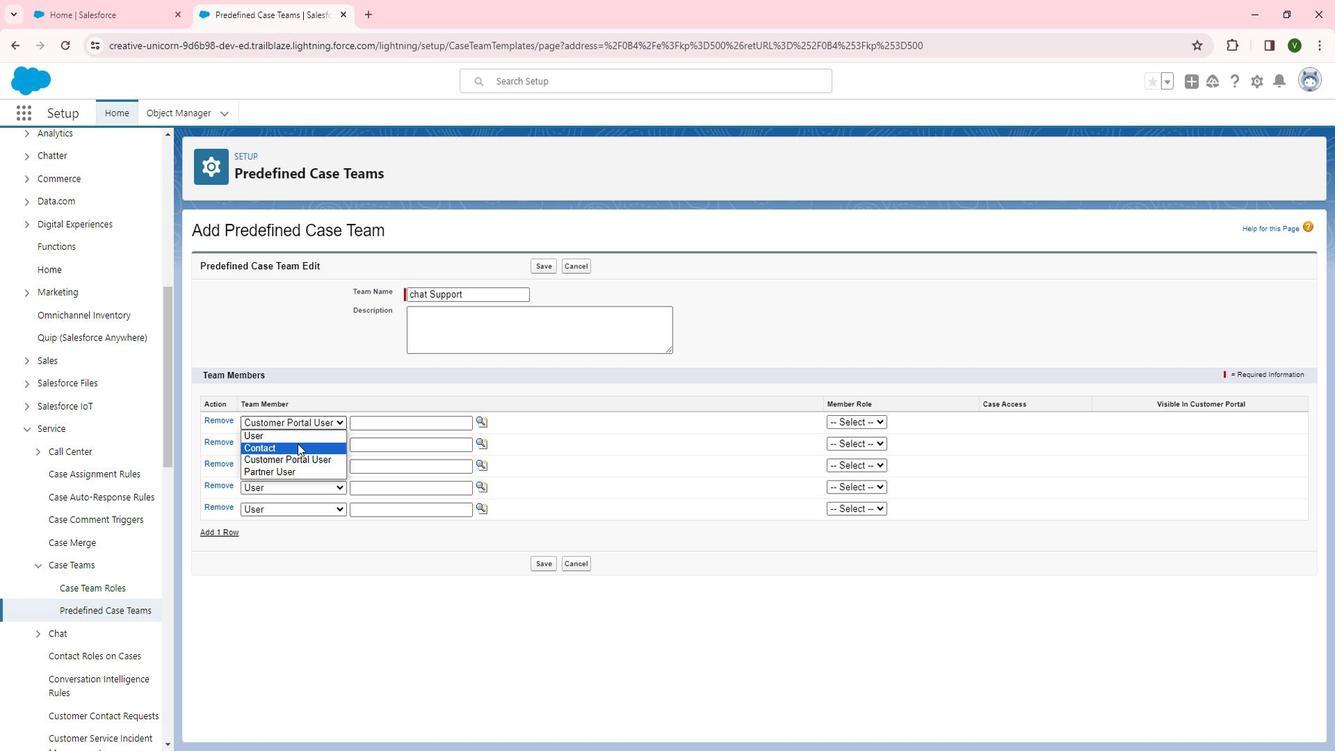 
Action: Mouse pressed left at (314, 441)
Screenshot: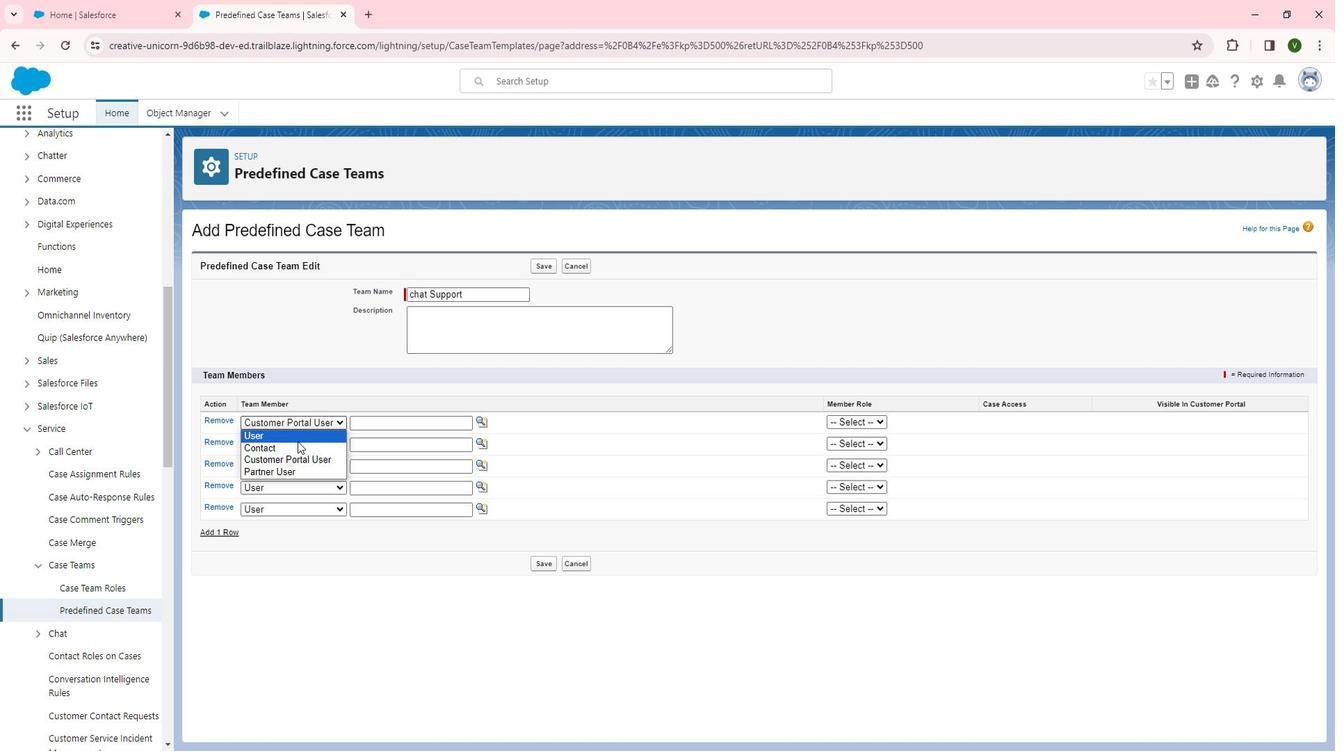 
Action: Mouse moved to (496, 424)
Screenshot: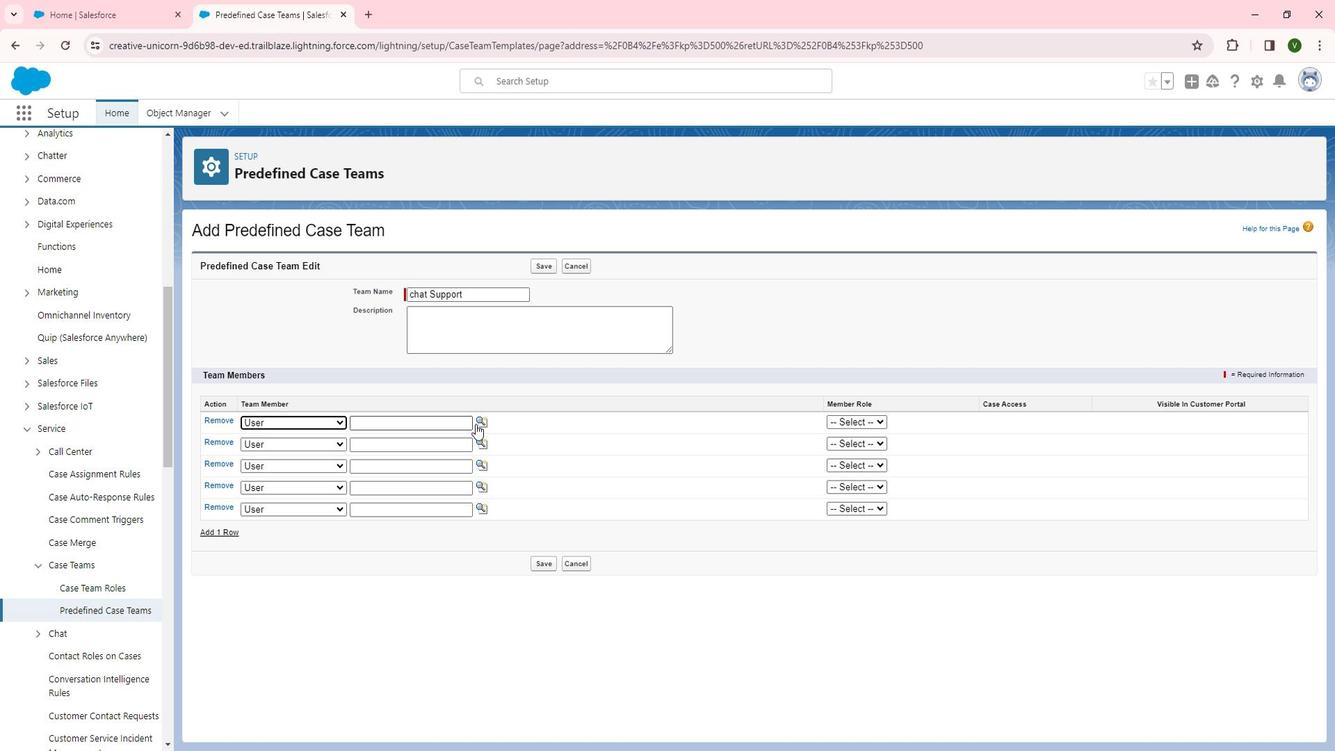
Action: Mouse pressed left at (496, 424)
Screenshot: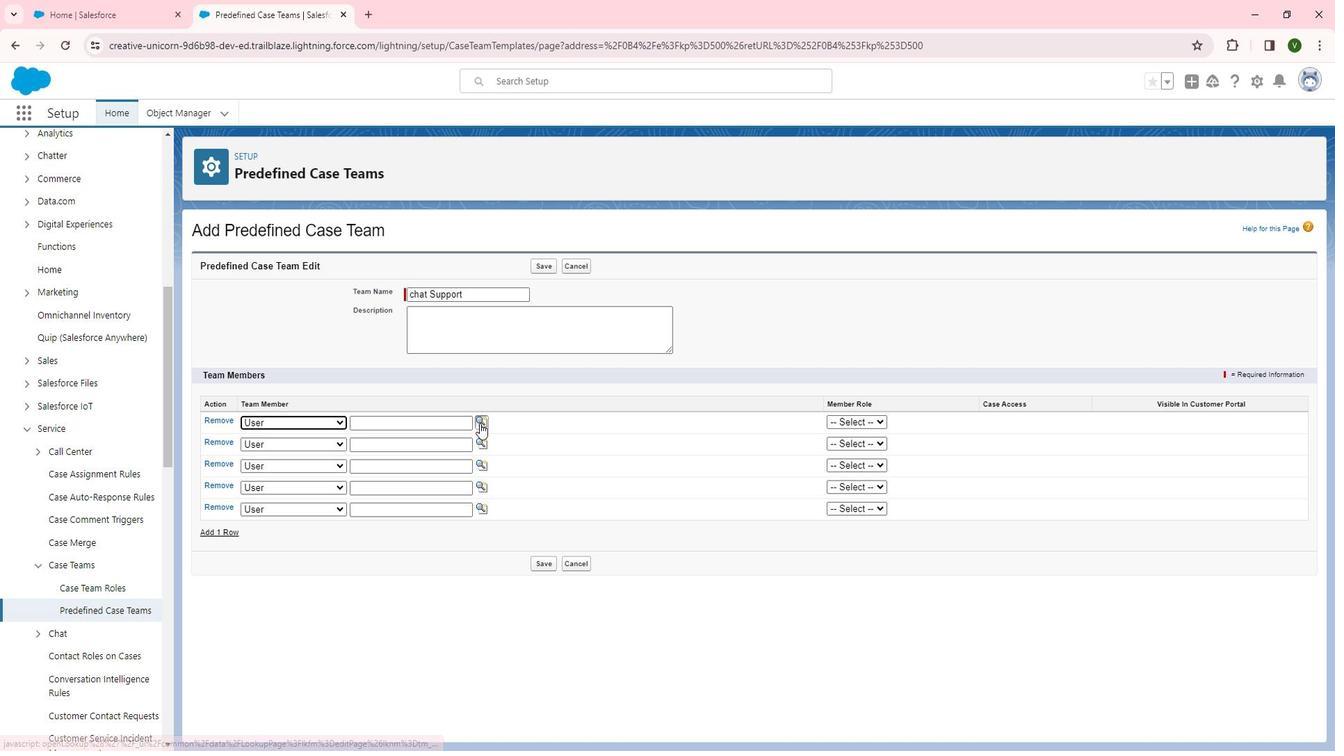 
Action: Mouse moved to (308, 537)
Screenshot: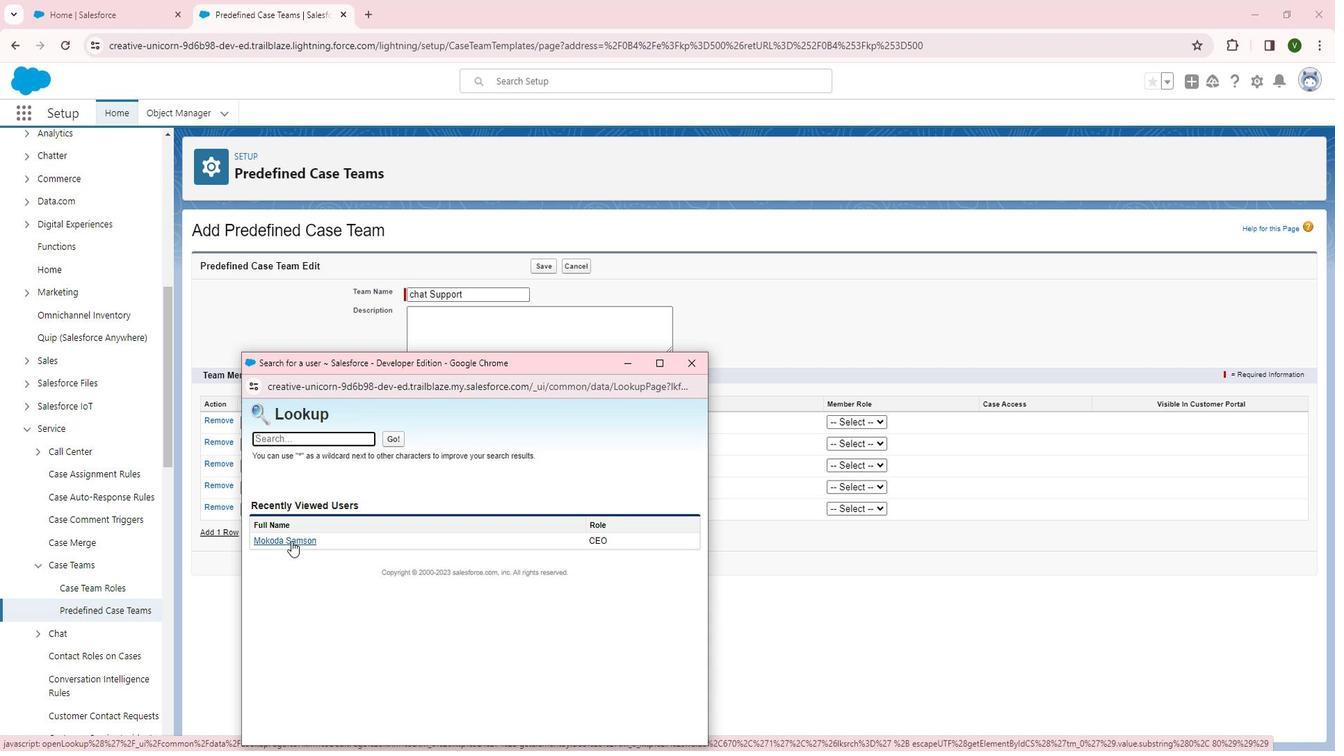 
Action: Mouse pressed left at (308, 537)
Screenshot: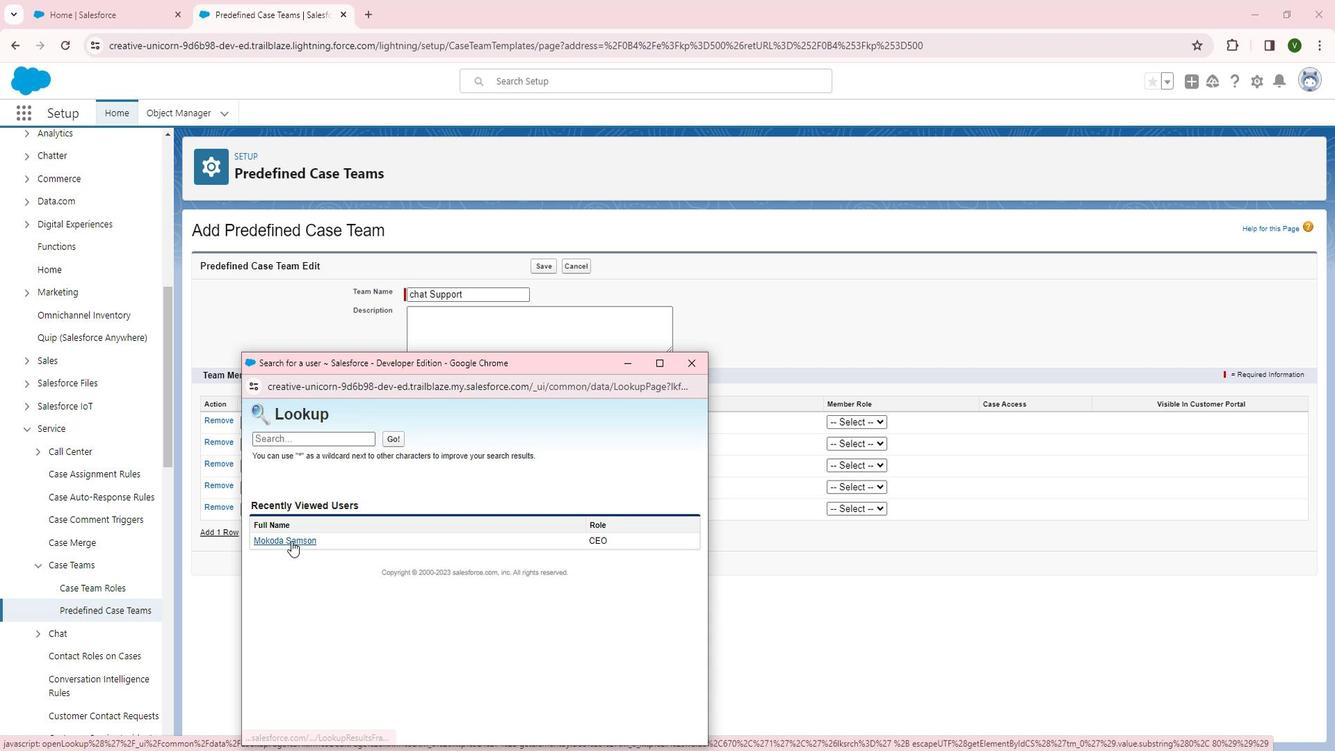 
Action: Mouse moved to (878, 426)
Screenshot: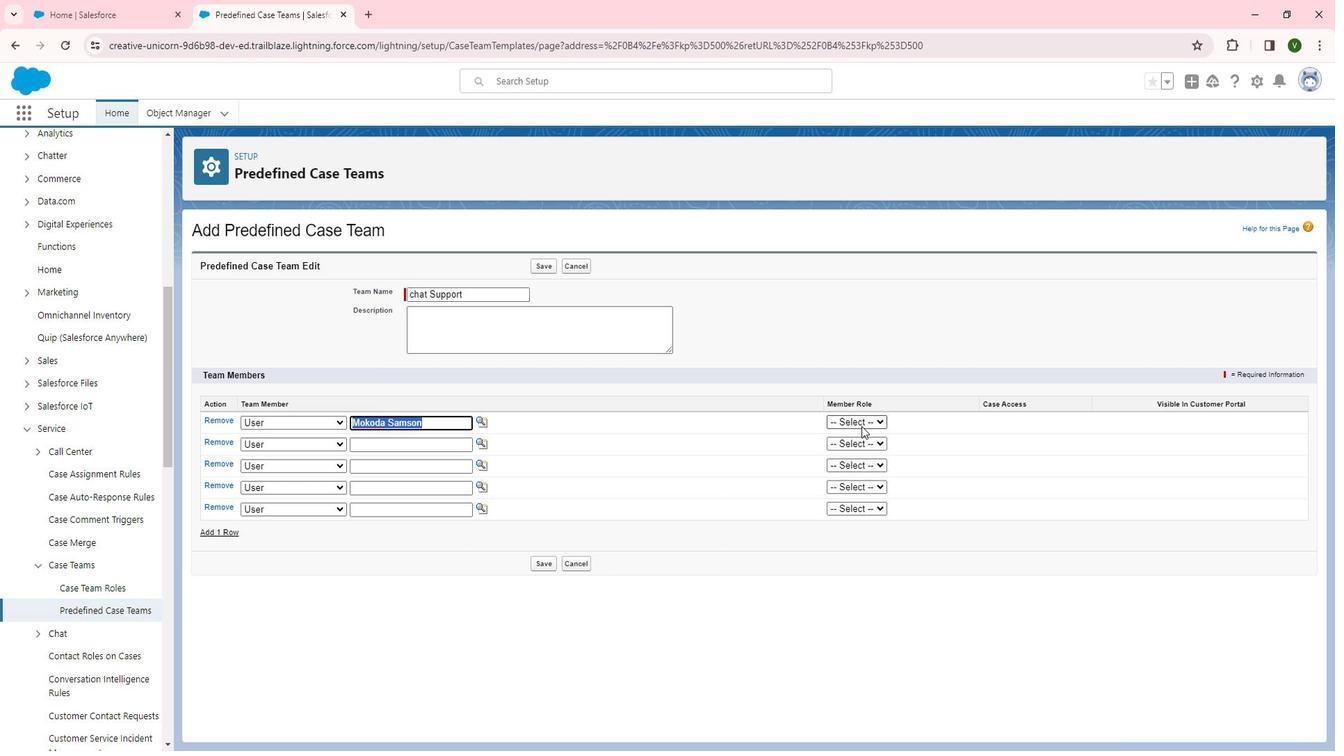 
Action: Mouse pressed left at (878, 426)
Screenshot: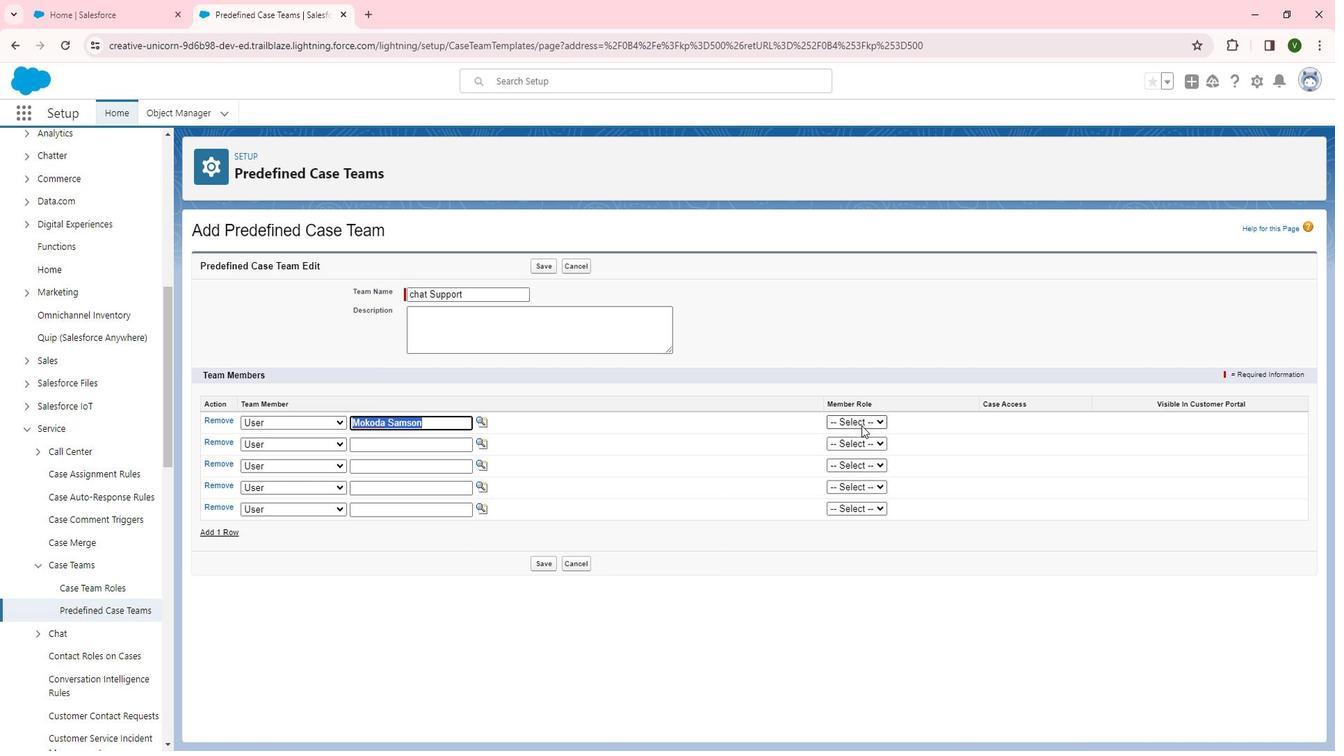 
Action: Mouse moved to (871, 447)
Screenshot: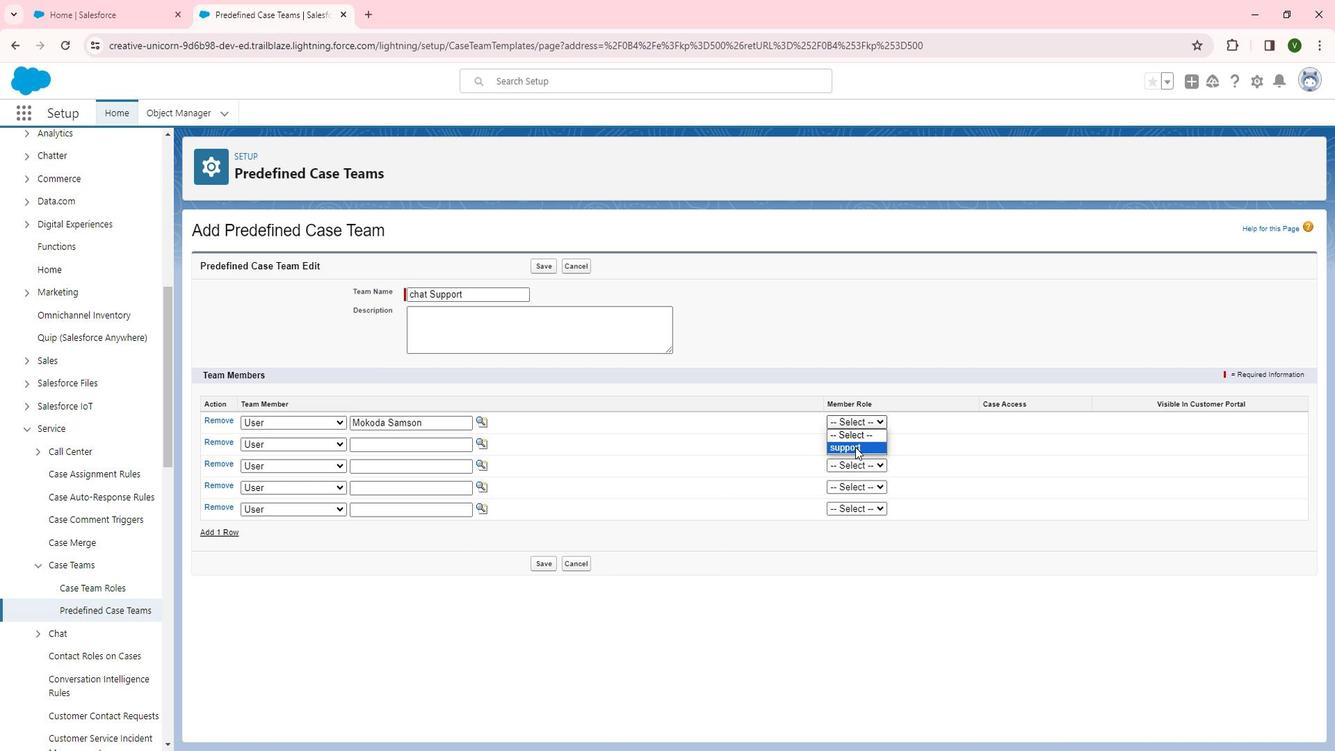 
Action: Mouse pressed left at (871, 447)
Screenshot: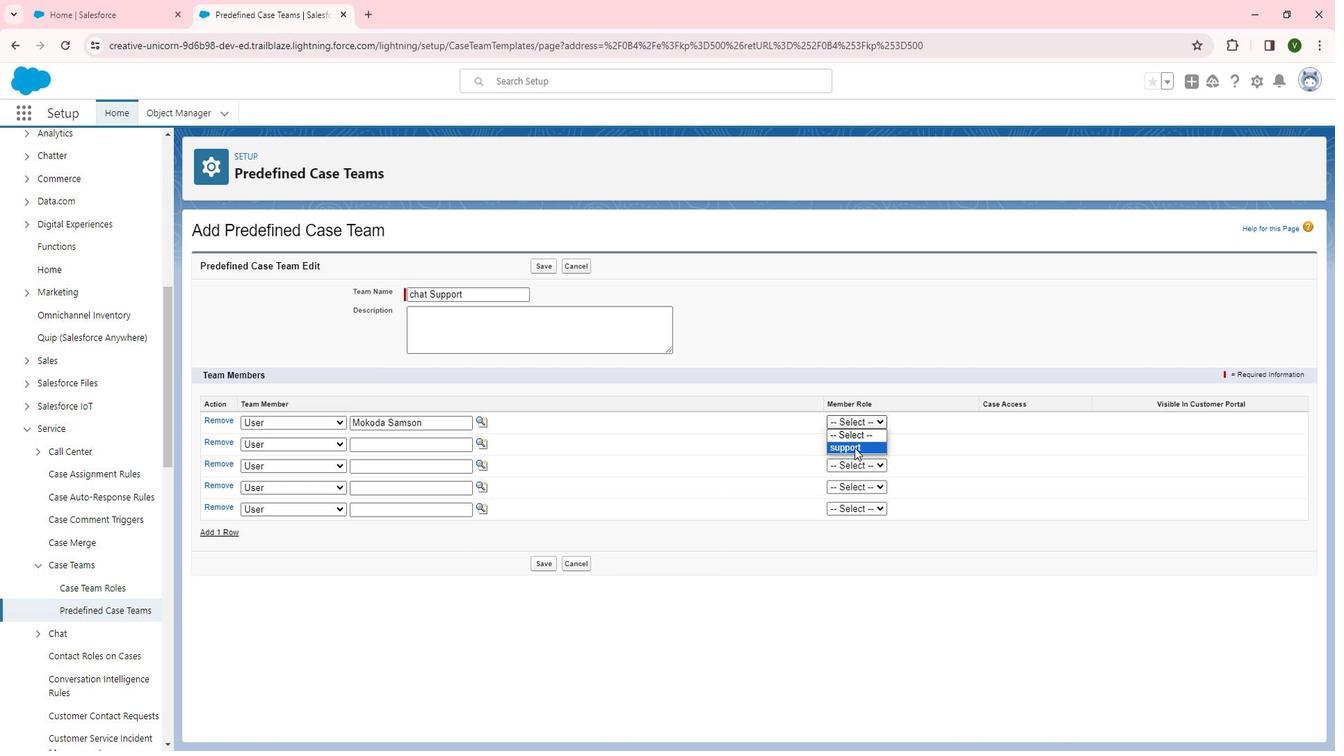 
Action: Mouse moved to (568, 556)
Screenshot: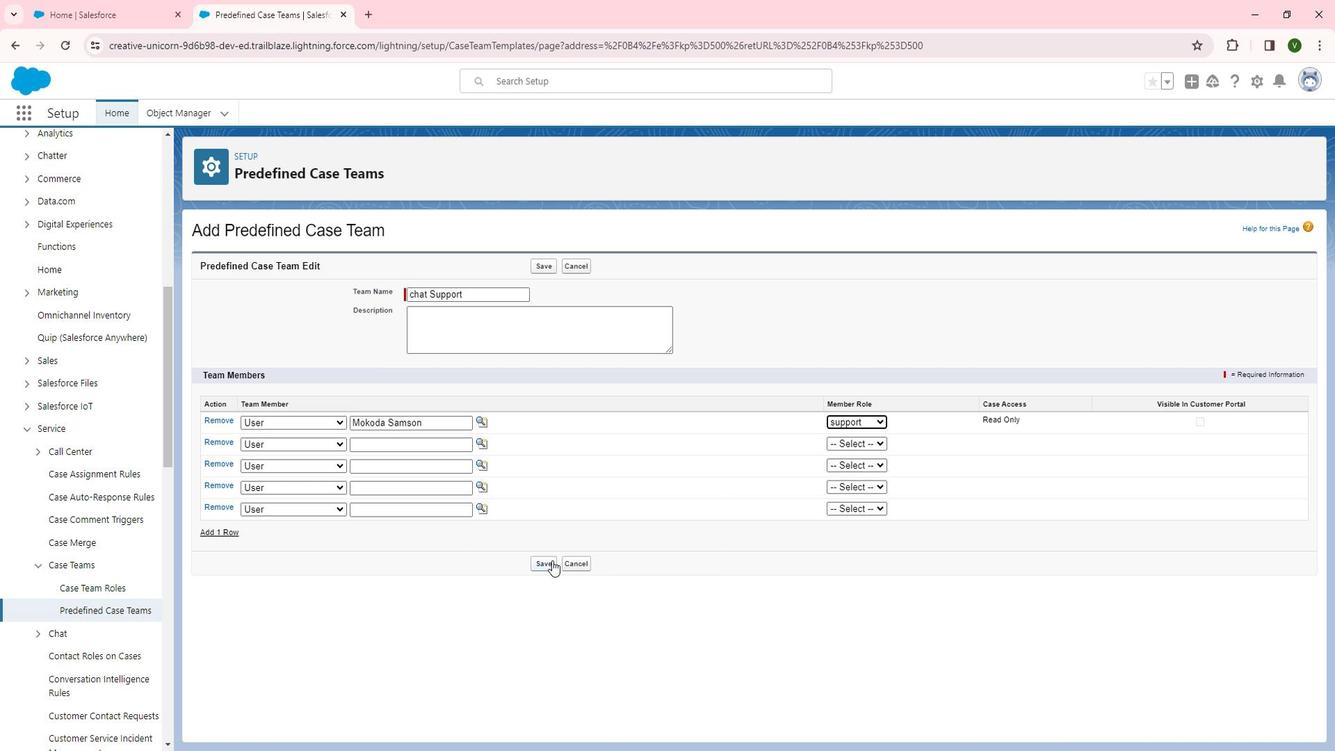 
Action: Mouse pressed left at (568, 556)
Screenshot: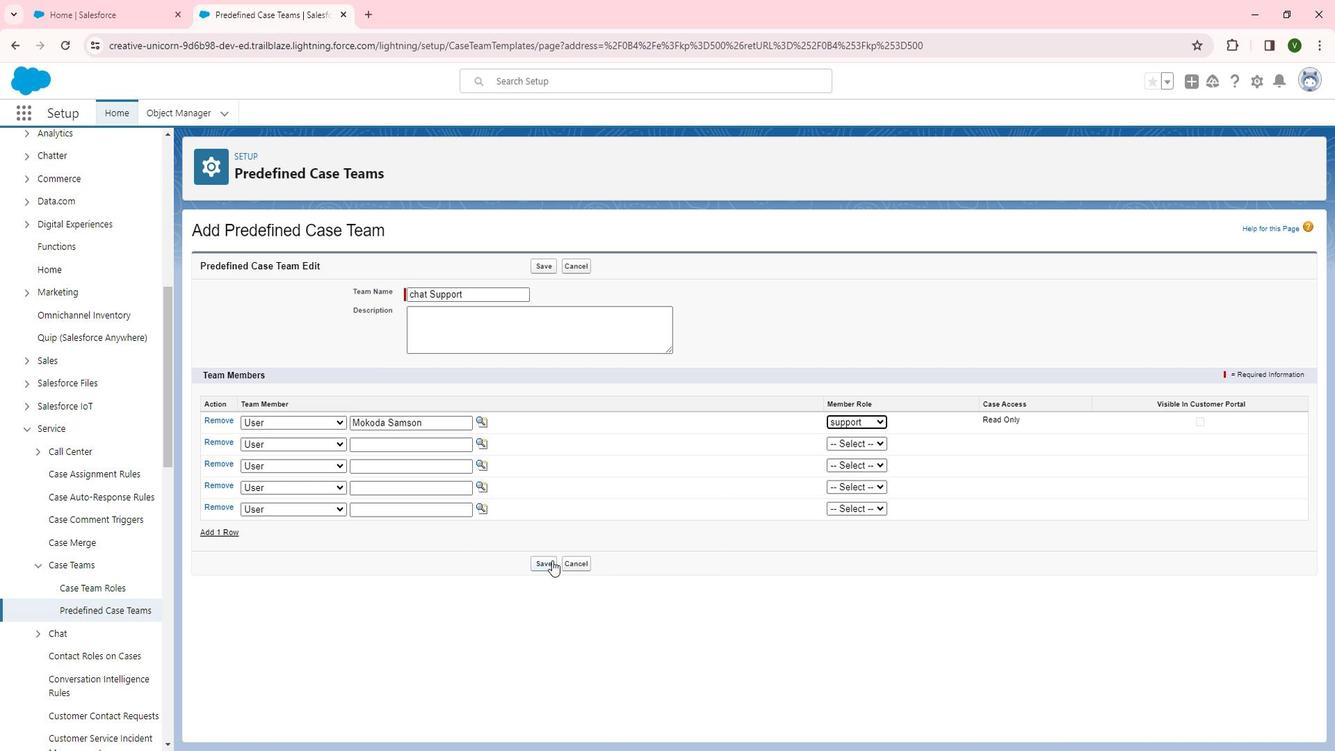 
Action: Mouse moved to (716, 560)
Screenshot: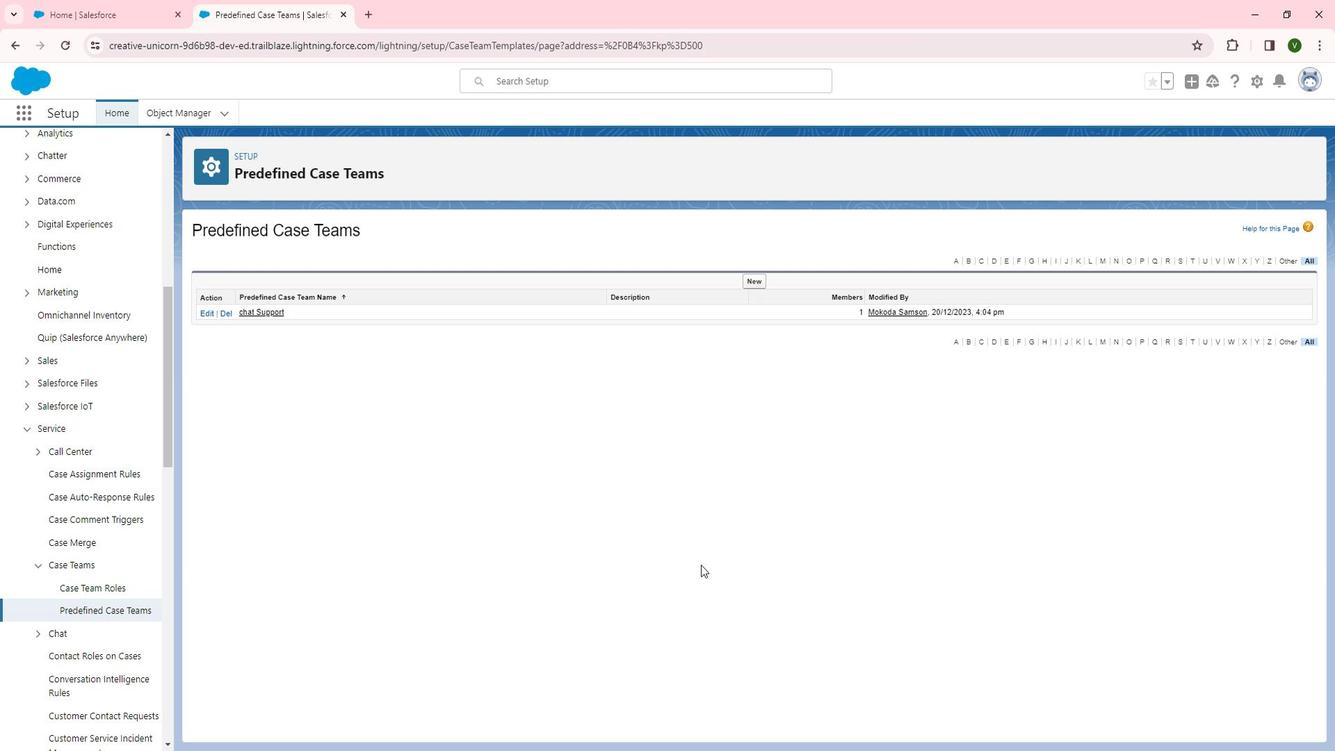 
